 Task: Assign Issue Issue0000000020 to Sprint Sprint0000000012 in Scrum Project Project0000000004 in Jira. Start a Sprint called Sprint0000000007 in Scrum Project Project0000000003 in Jira. Start a Sprint called Sprint0000000008 in Scrum Project Project0000000003 in Jira. Start a Sprint called Sprint0000000009 in Scrum Project Project0000000003 in Jira. Start a Sprint called Sprint0000000010 in Scrum Project Project0000000004 in Jira
Action: Mouse moved to (498, 337)
Screenshot: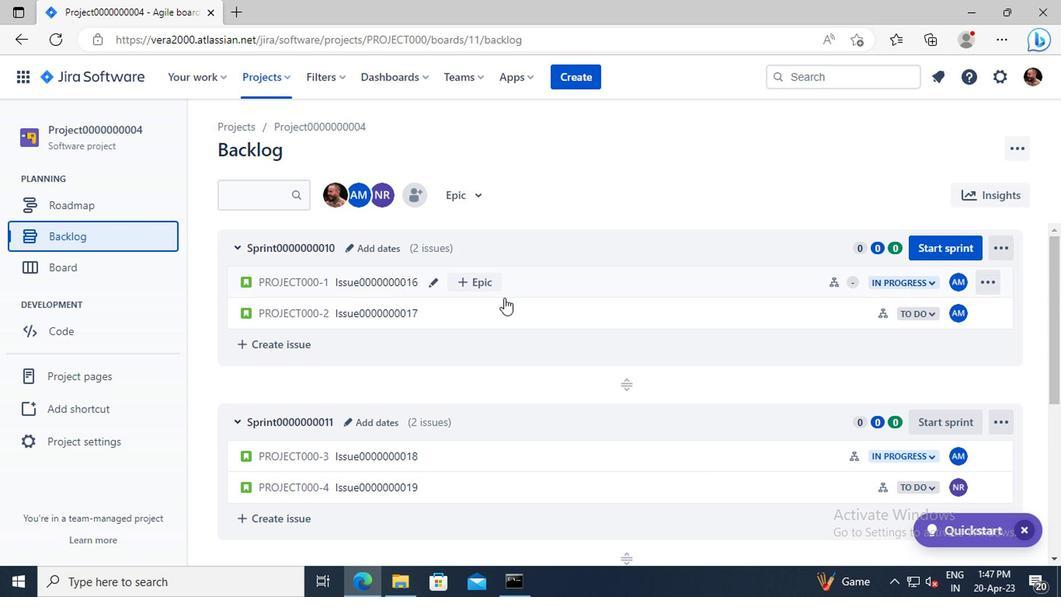 
Action: Mouse scrolled (498, 336) with delta (0, 0)
Screenshot: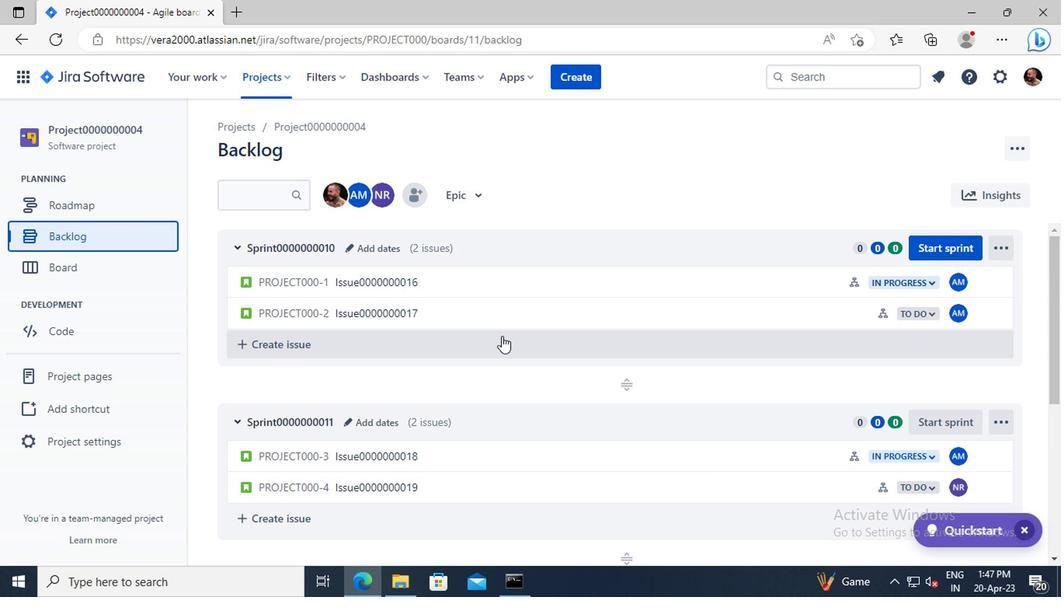 
Action: Mouse scrolled (498, 336) with delta (0, 0)
Screenshot: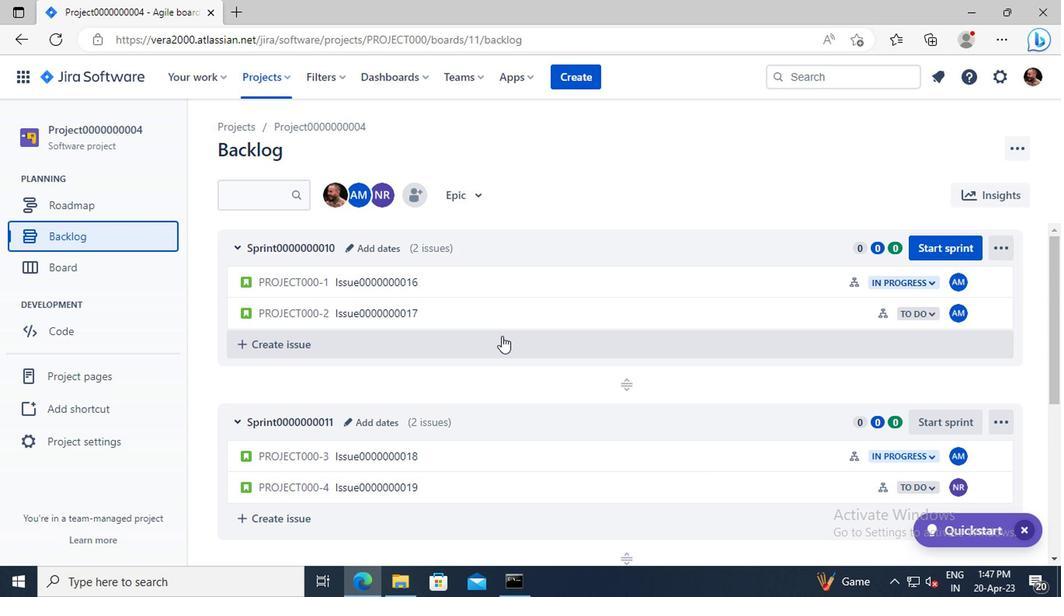 
Action: Mouse moved to (496, 359)
Screenshot: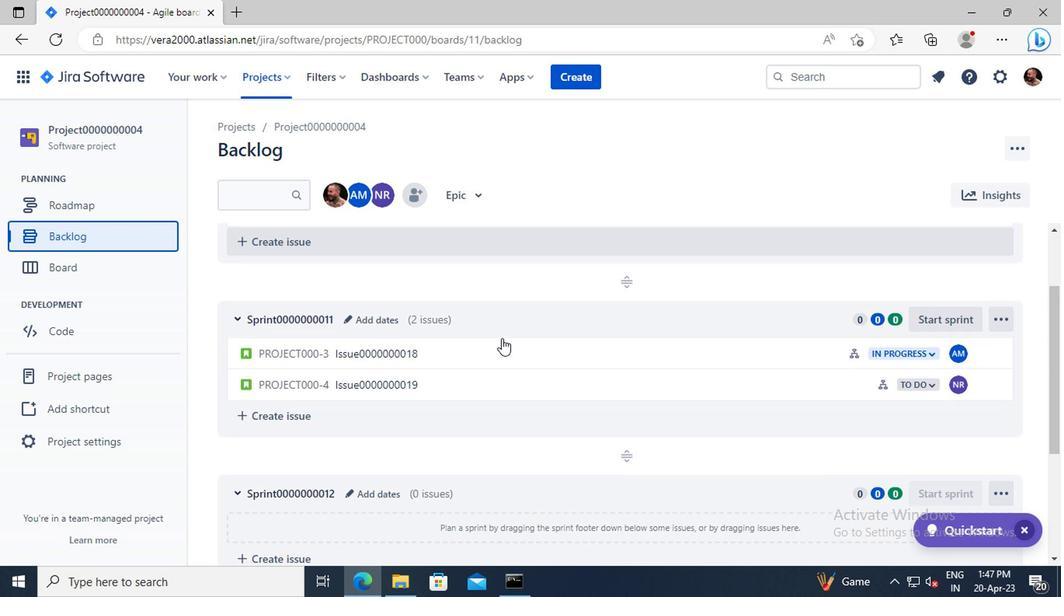 
Action: Mouse scrolled (496, 359) with delta (0, 0)
Screenshot: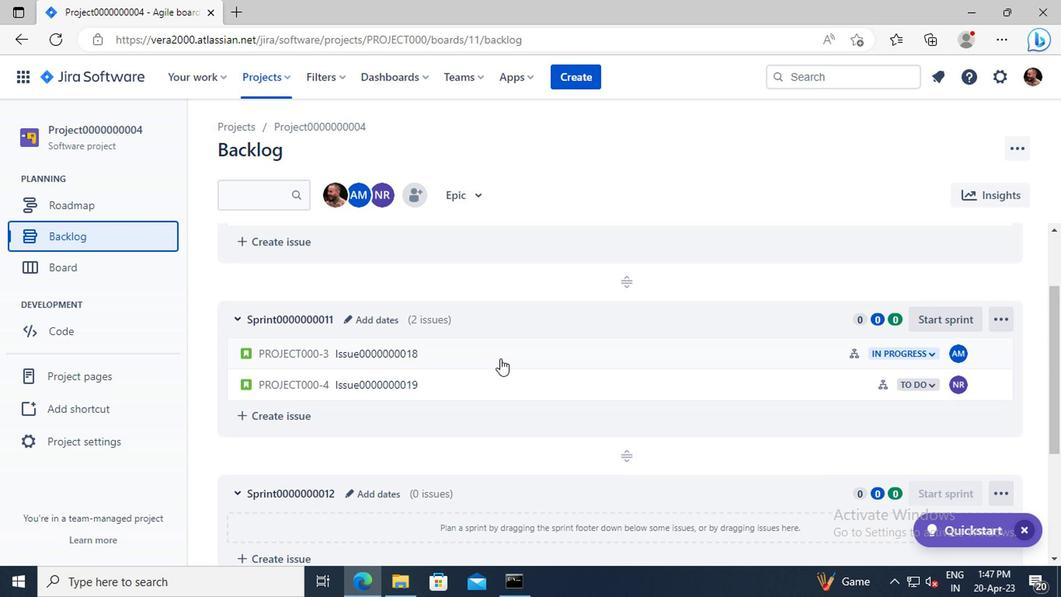 
Action: Mouse scrolled (496, 359) with delta (0, 0)
Screenshot: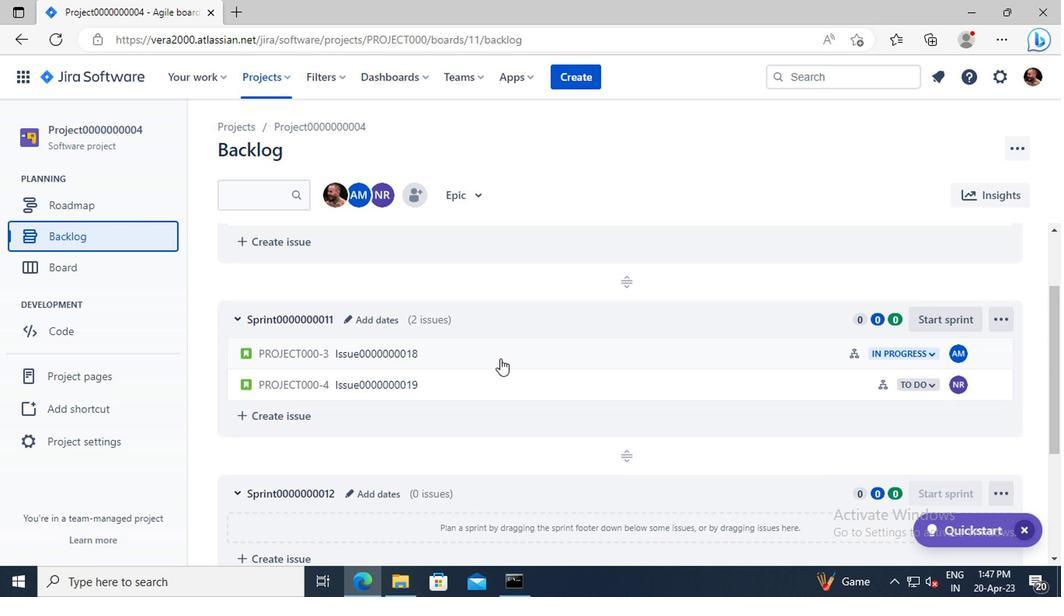 
Action: Mouse scrolled (496, 359) with delta (0, 0)
Screenshot: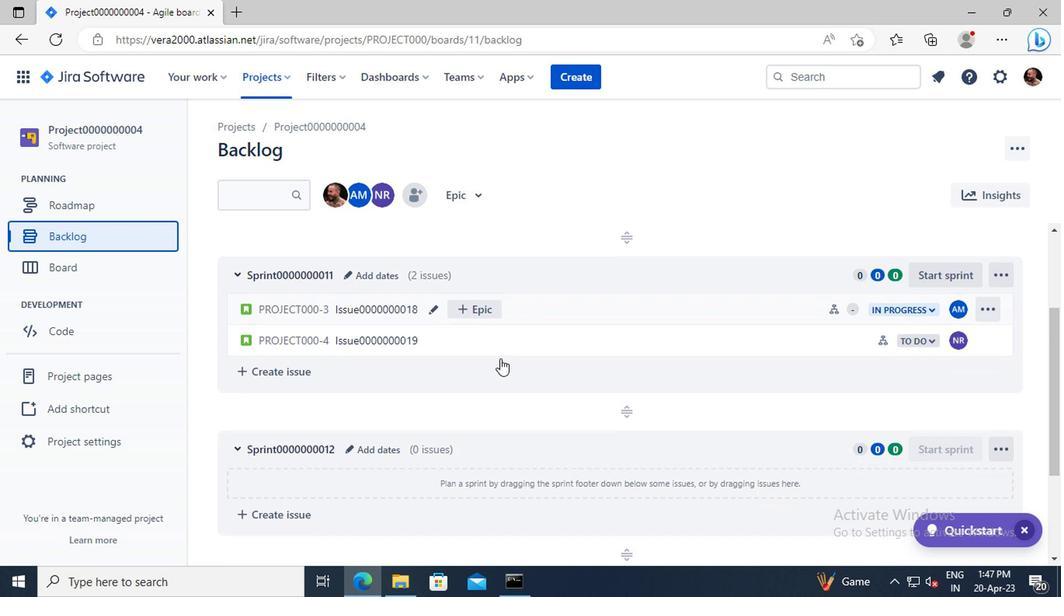 
Action: Mouse scrolled (496, 359) with delta (0, 0)
Screenshot: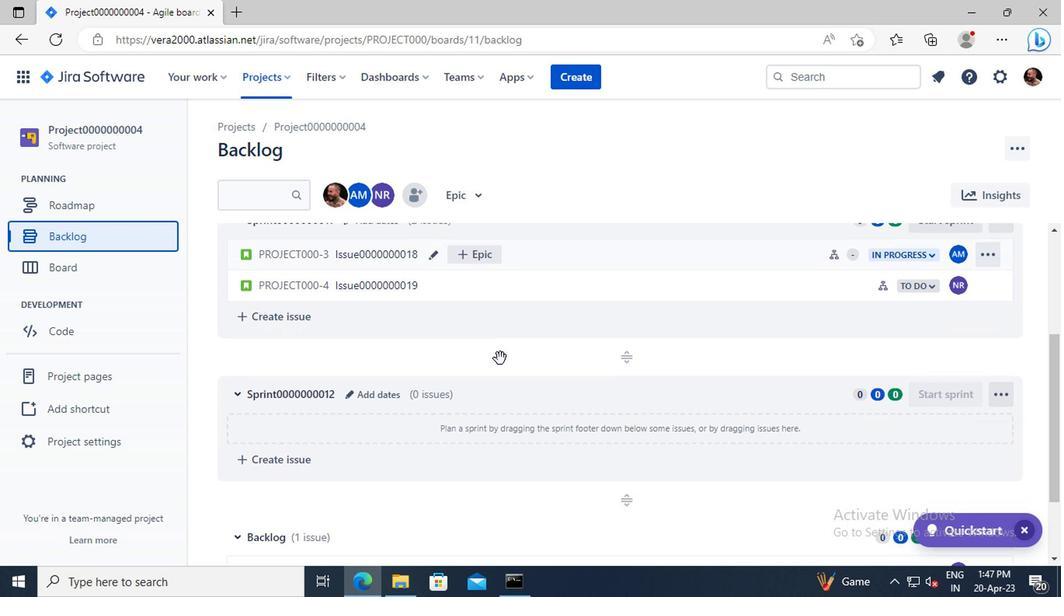 
Action: Mouse scrolled (496, 359) with delta (0, 0)
Screenshot: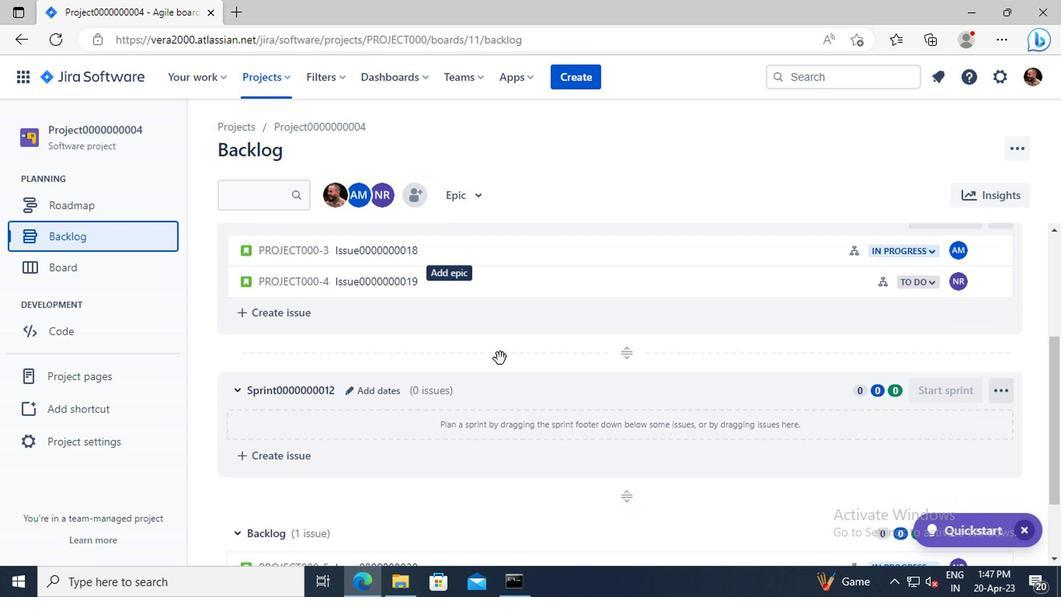 
Action: Mouse scrolled (496, 359) with delta (0, 0)
Screenshot: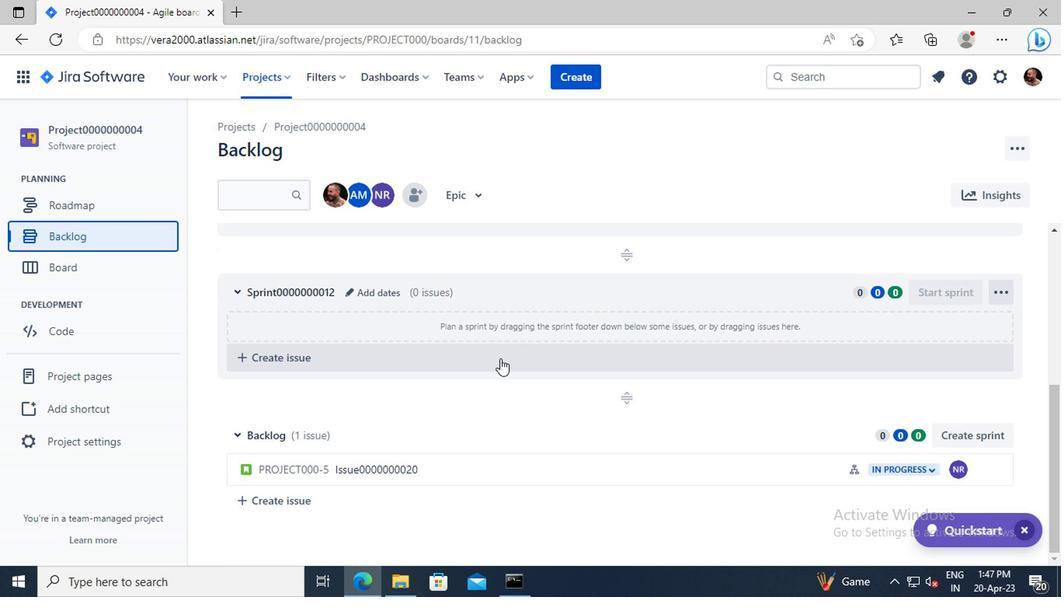 
Action: Mouse scrolled (496, 359) with delta (0, 0)
Screenshot: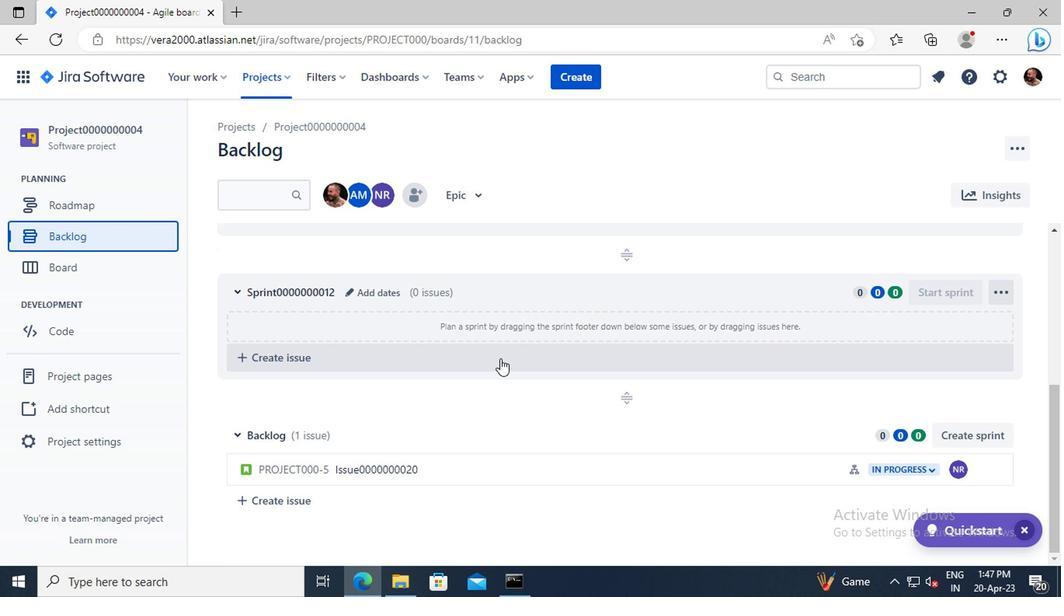 
Action: Mouse moved to (978, 471)
Screenshot: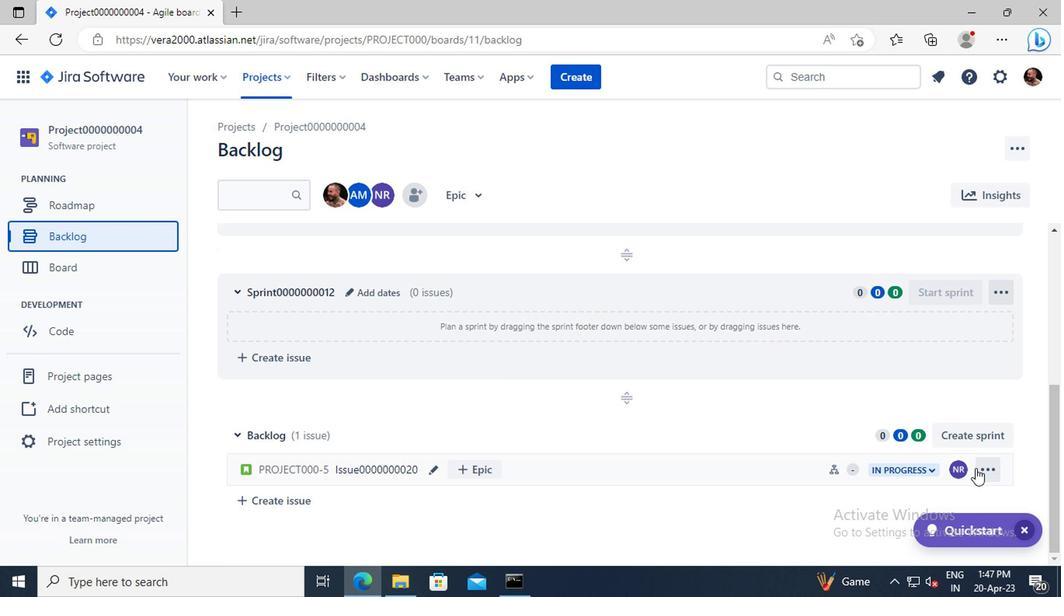 
Action: Mouse pressed left at (978, 471)
Screenshot: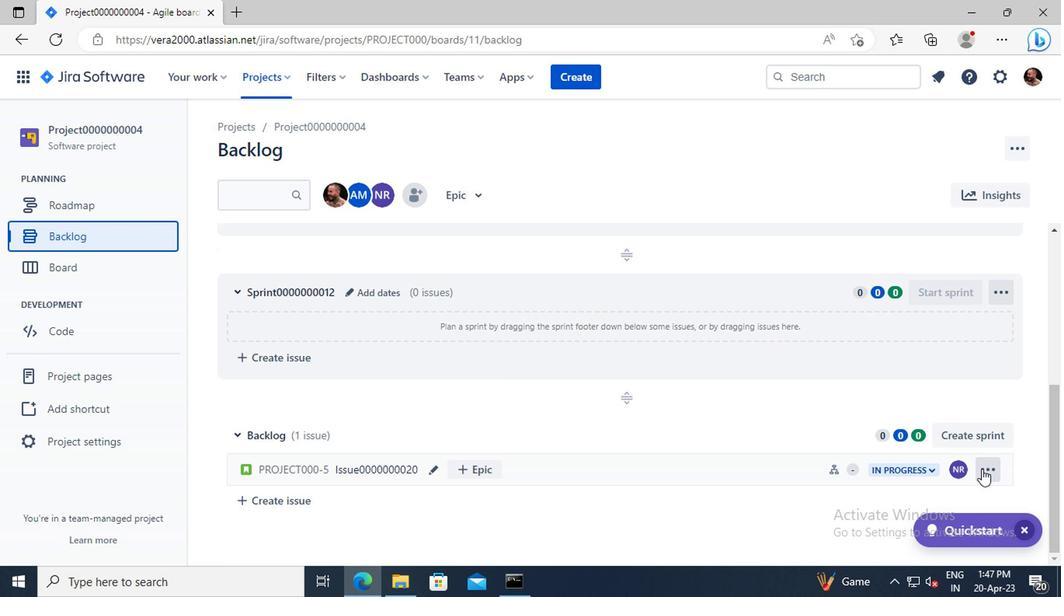 
Action: Mouse moved to (943, 412)
Screenshot: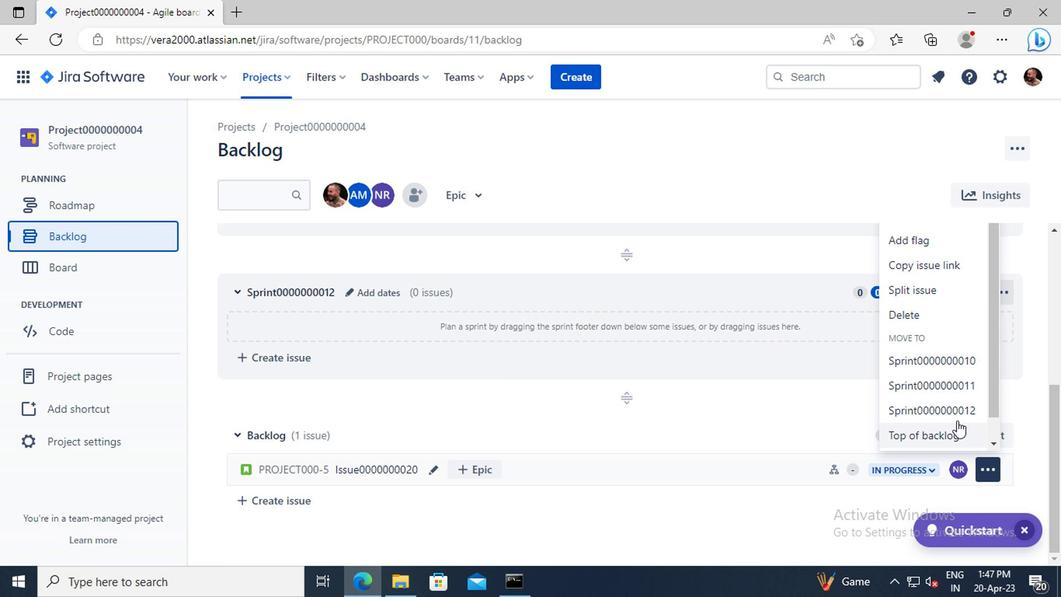 
Action: Mouse pressed left at (943, 412)
Screenshot: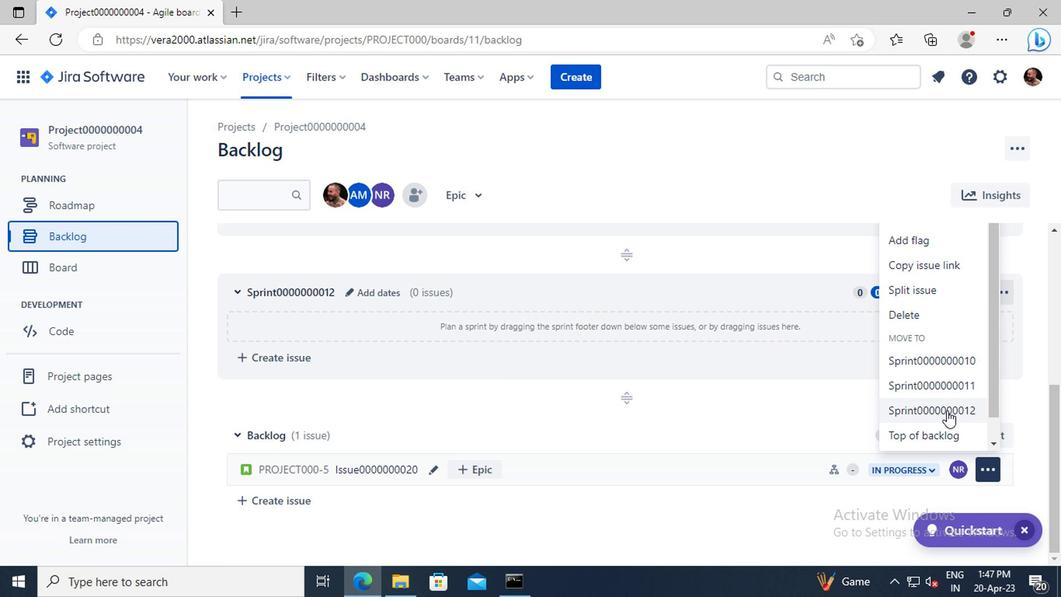 
Action: Mouse moved to (280, 85)
Screenshot: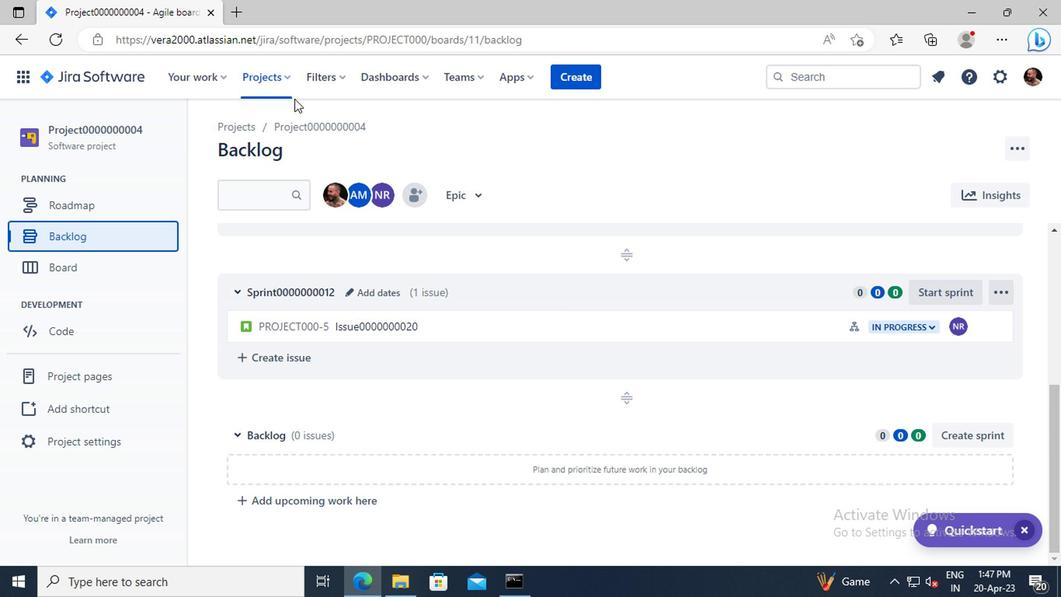 
Action: Mouse pressed left at (280, 85)
Screenshot: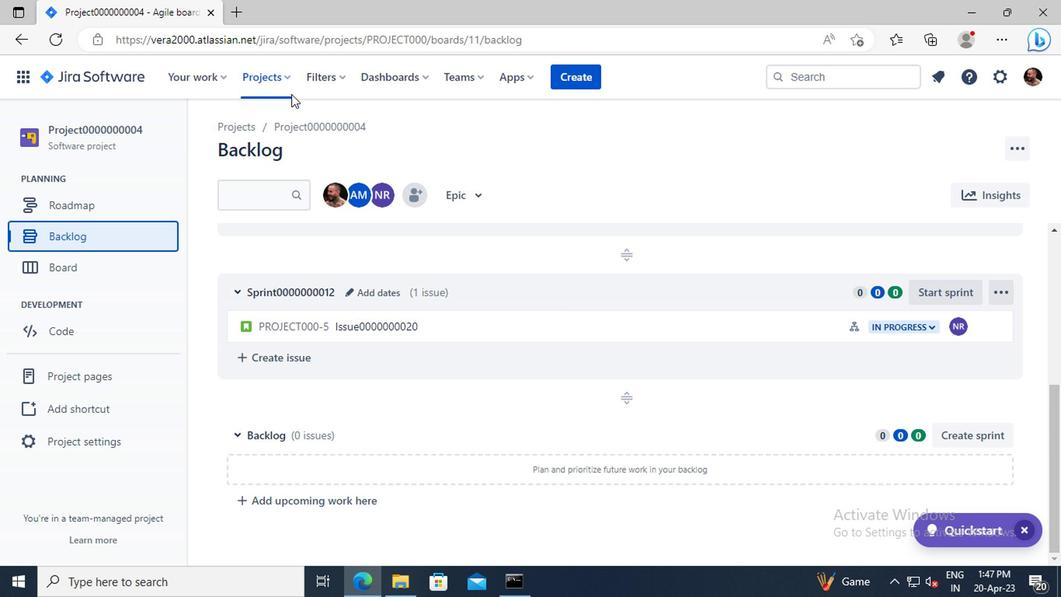 
Action: Mouse moved to (349, 185)
Screenshot: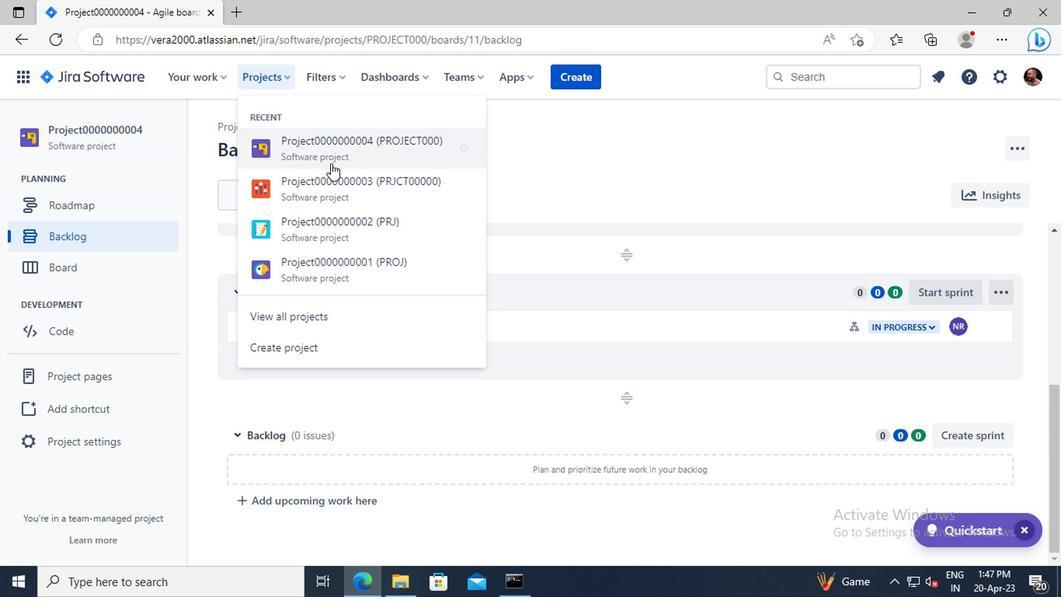 
Action: Mouse pressed left at (349, 185)
Screenshot: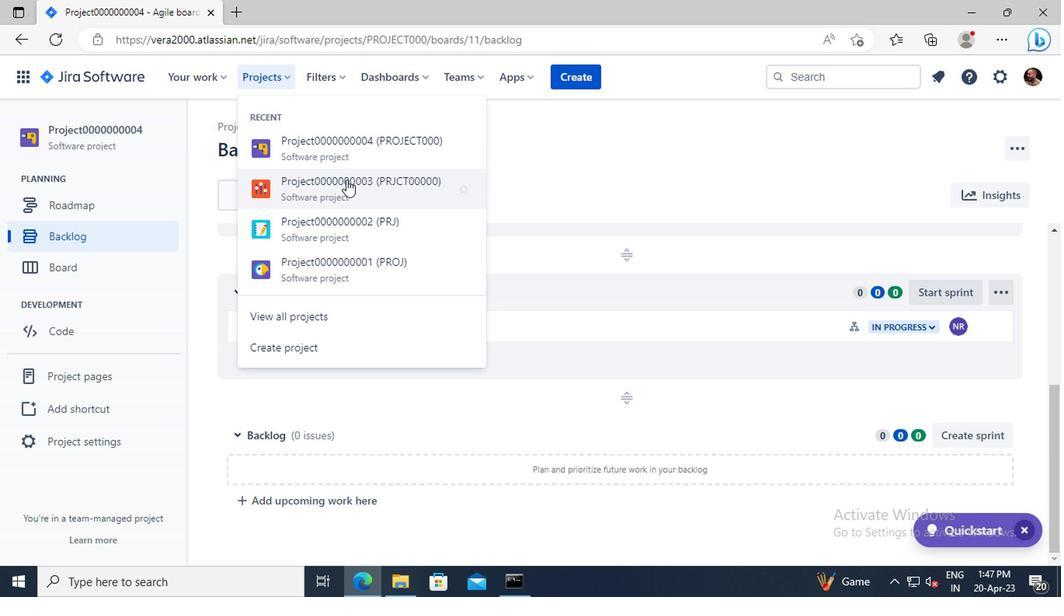 
Action: Mouse moved to (77, 236)
Screenshot: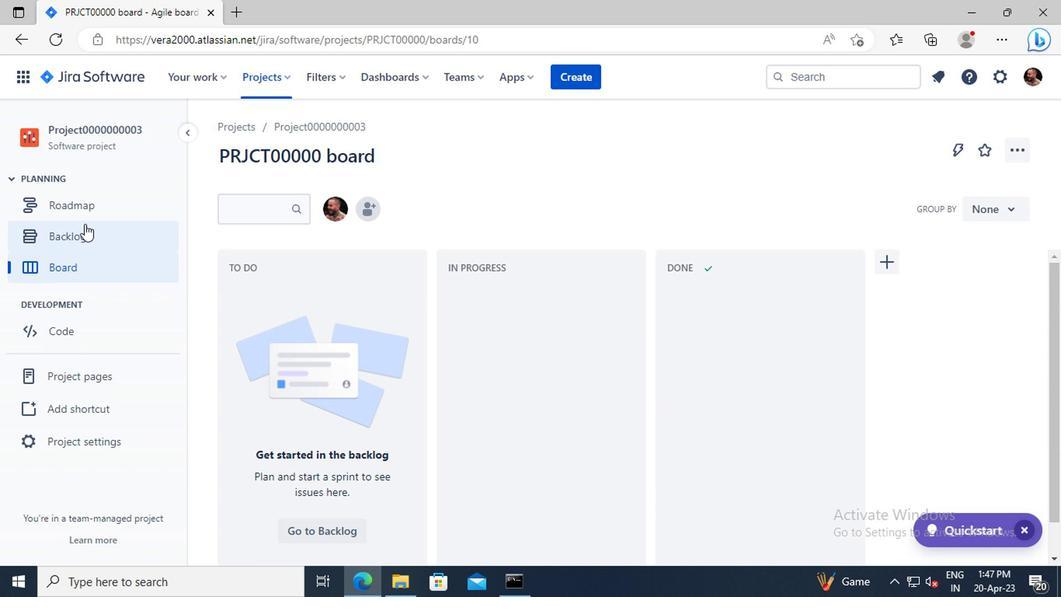 
Action: Mouse pressed left at (77, 236)
Screenshot: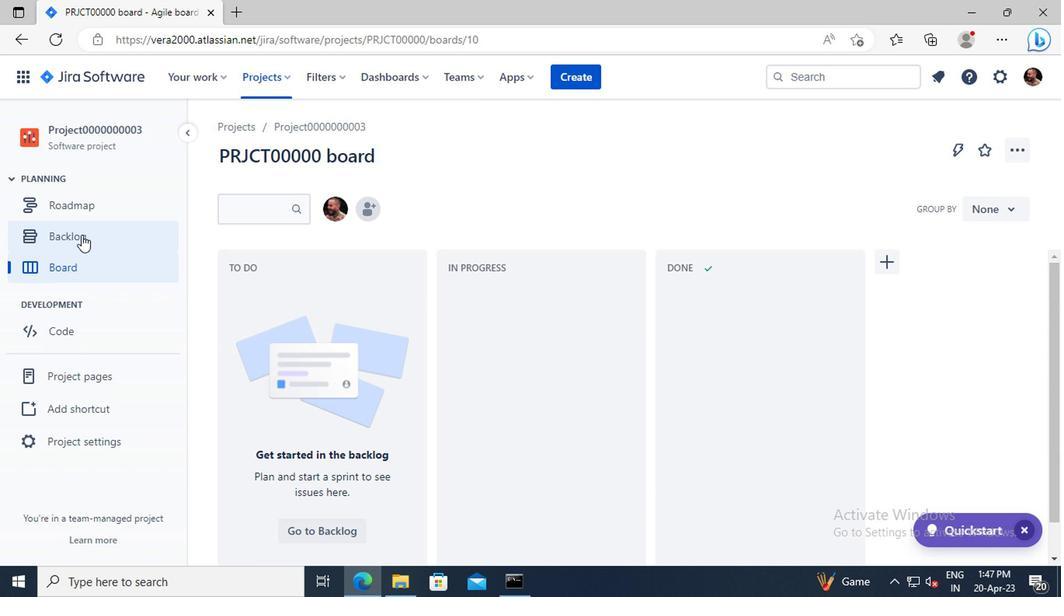
Action: Mouse moved to (928, 244)
Screenshot: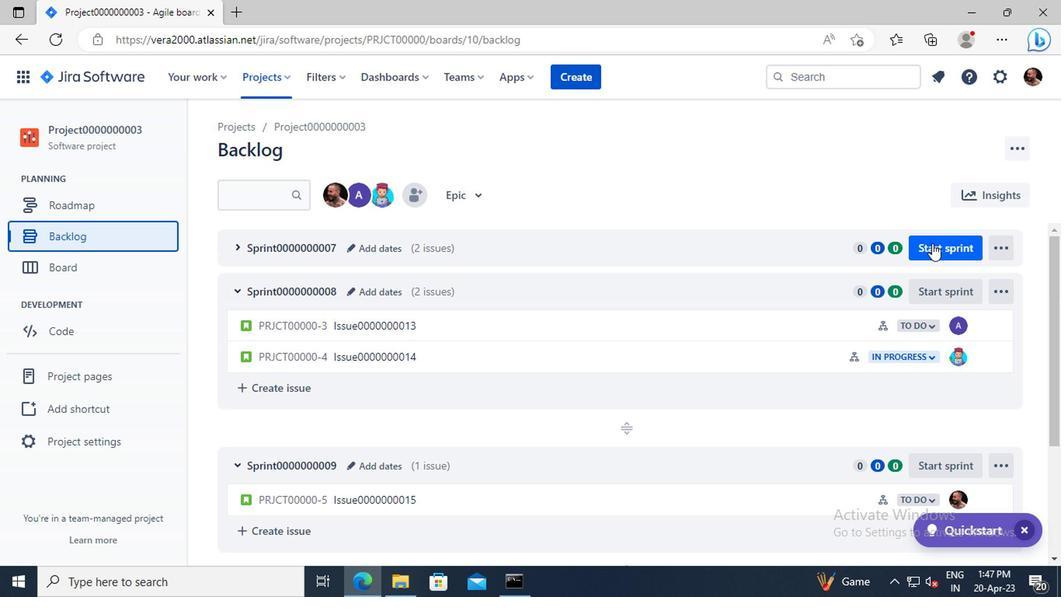 
Action: Mouse pressed left at (928, 244)
Screenshot: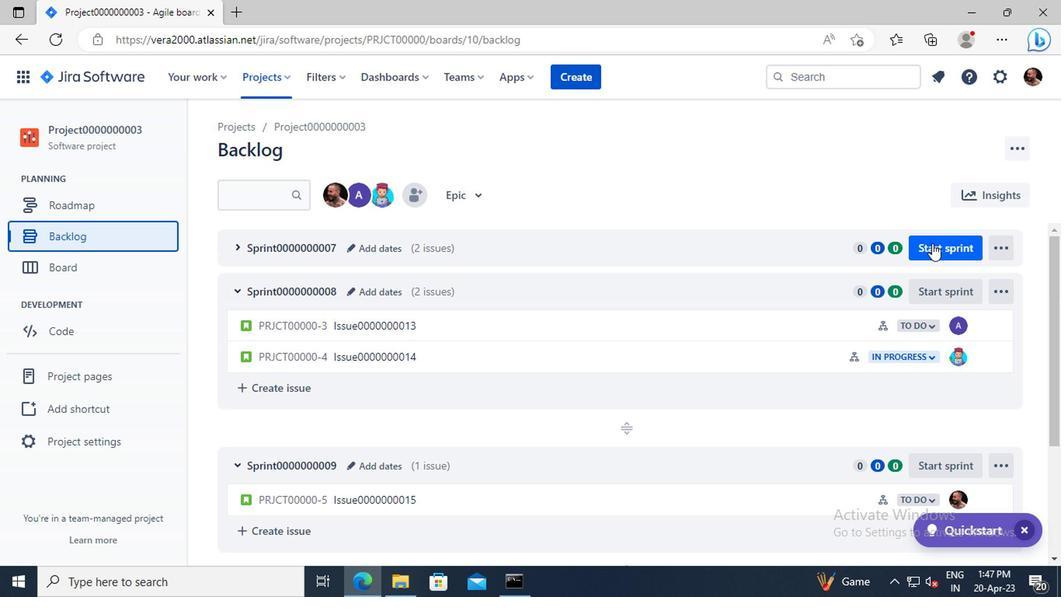 
Action: Mouse moved to (664, 293)
Screenshot: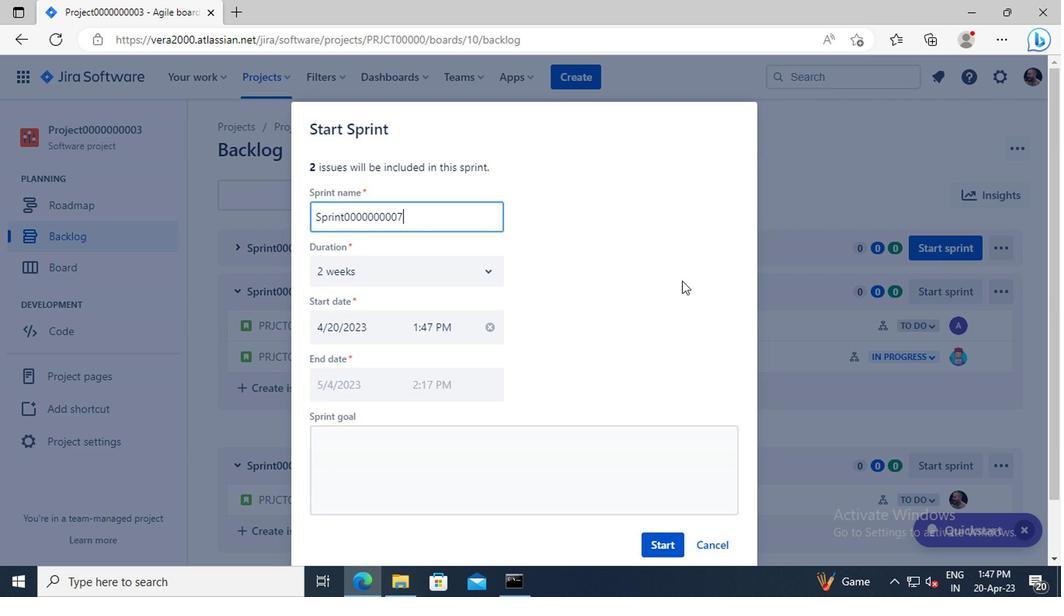 
Action: Mouse scrolled (664, 293) with delta (0, 0)
Screenshot: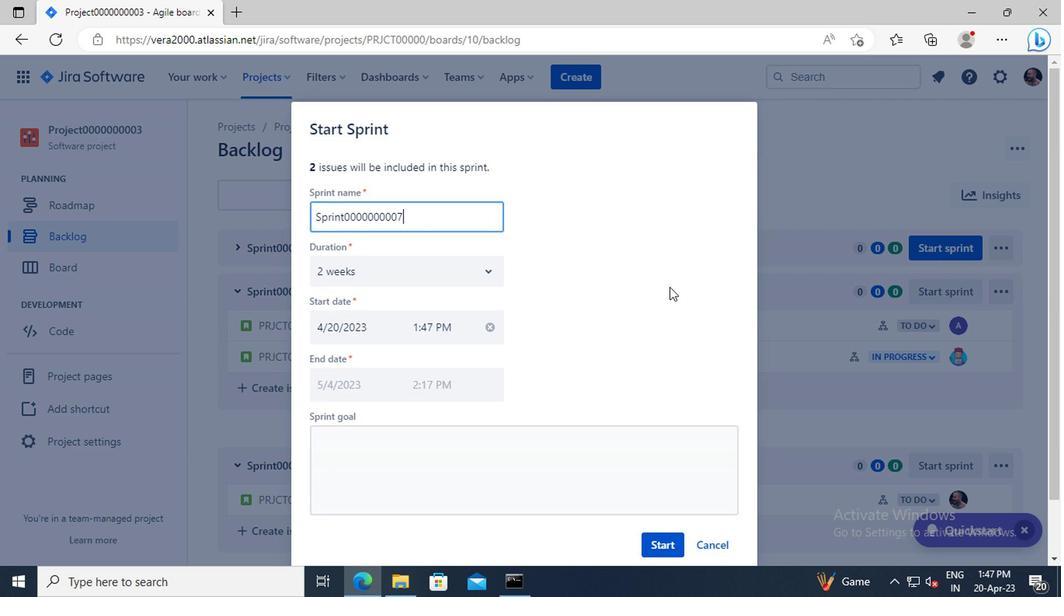 
Action: Mouse scrolled (664, 293) with delta (0, 0)
Screenshot: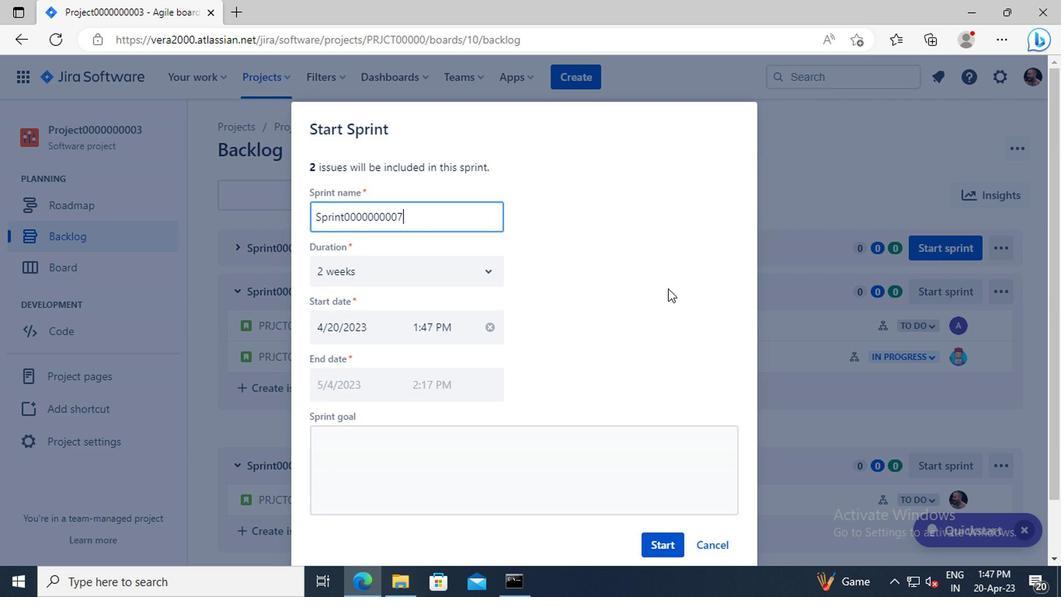 
Action: Mouse moved to (666, 484)
Screenshot: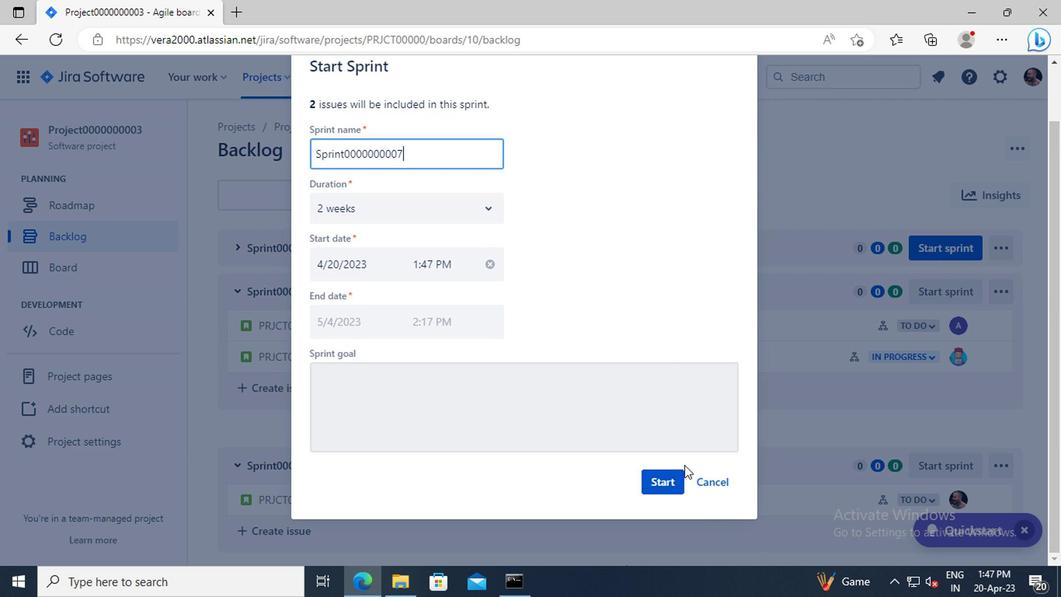 
Action: Mouse pressed left at (666, 484)
Screenshot: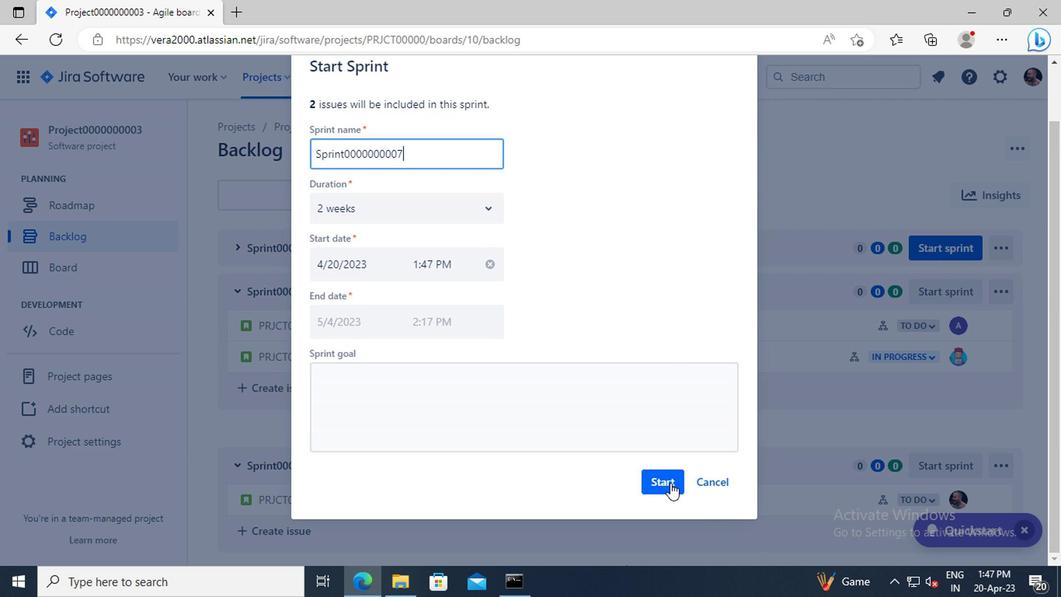 
Action: Mouse moved to (83, 241)
Screenshot: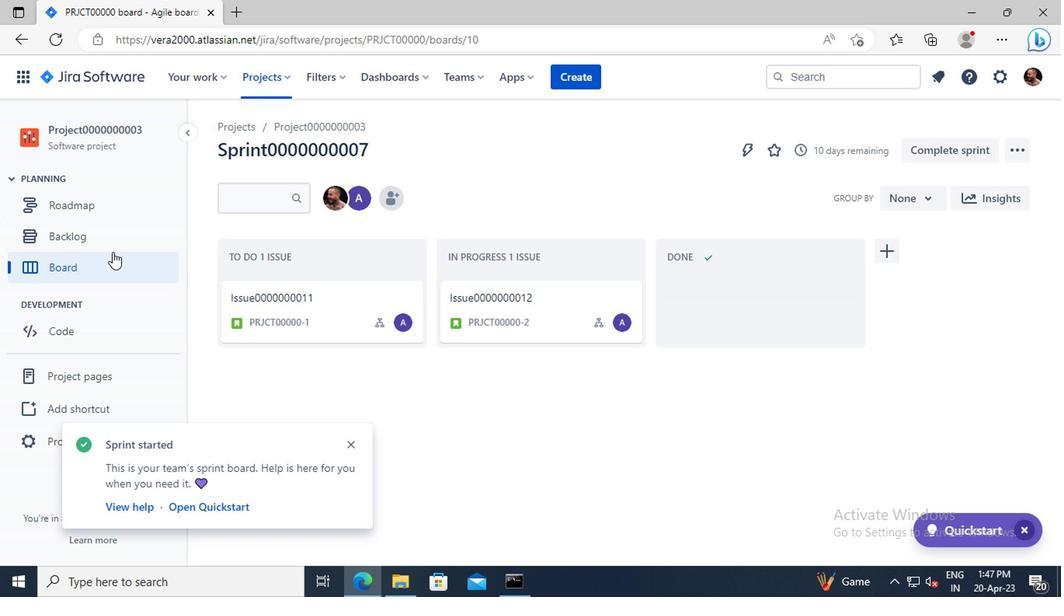 
Action: Mouse pressed left at (83, 241)
Screenshot: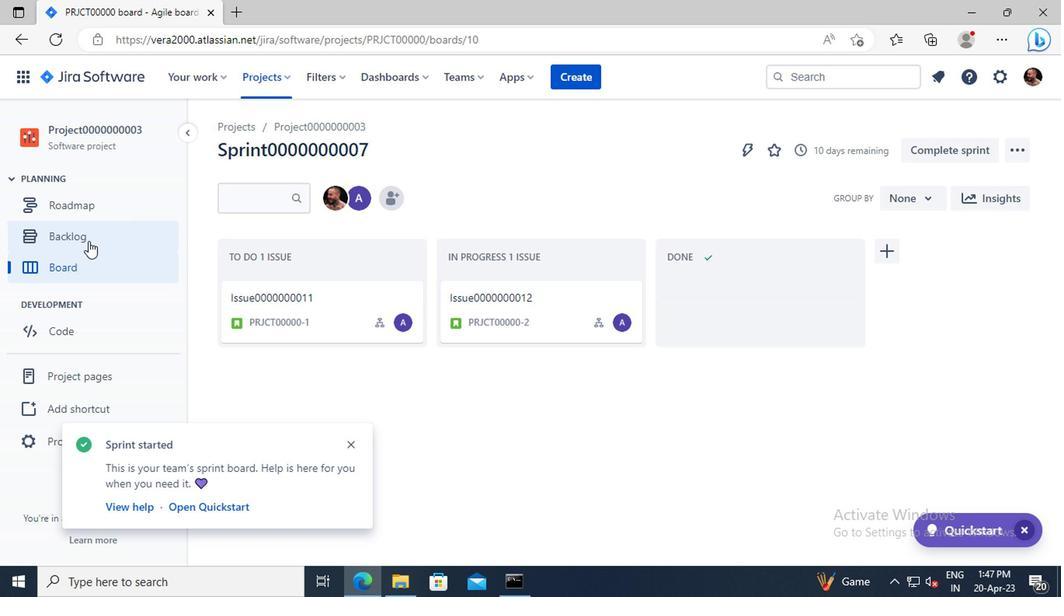
Action: Mouse moved to (922, 286)
Screenshot: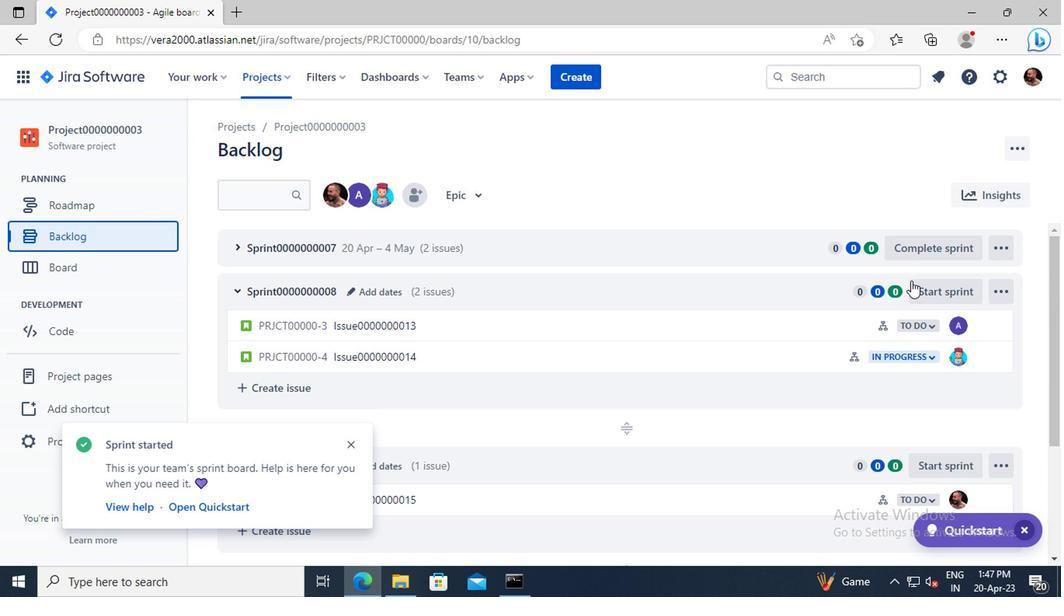 
Action: Mouse pressed left at (922, 286)
Screenshot: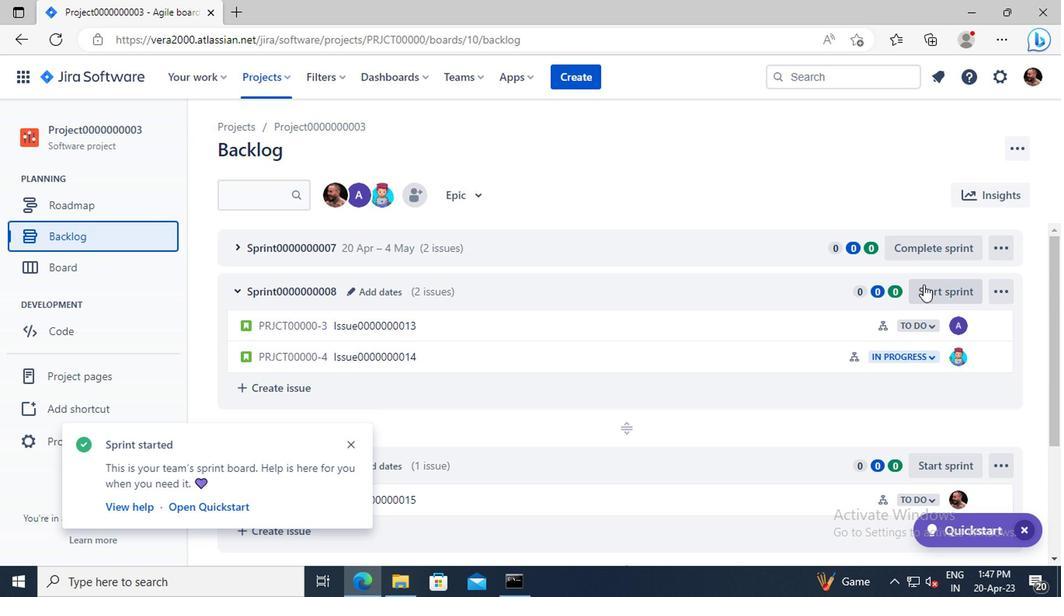 
Action: Mouse moved to (665, 278)
Screenshot: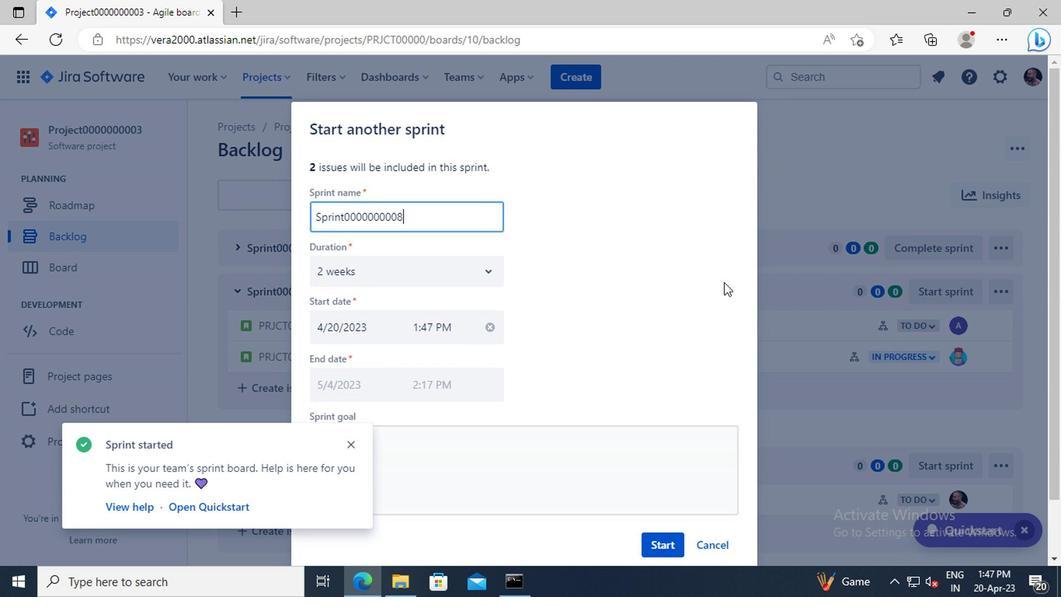 
Action: Mouse scrolled (665, 277) with delta (0, -1)
Screenshot: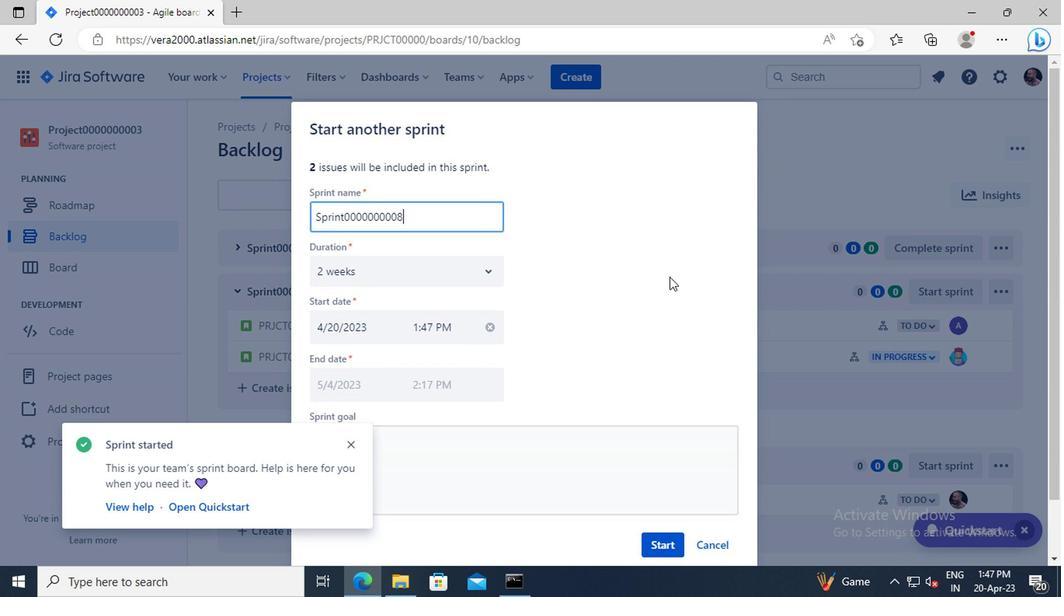 
Action: Mouse scrolled (665, 277) with delta (0, -1)
Screenshot: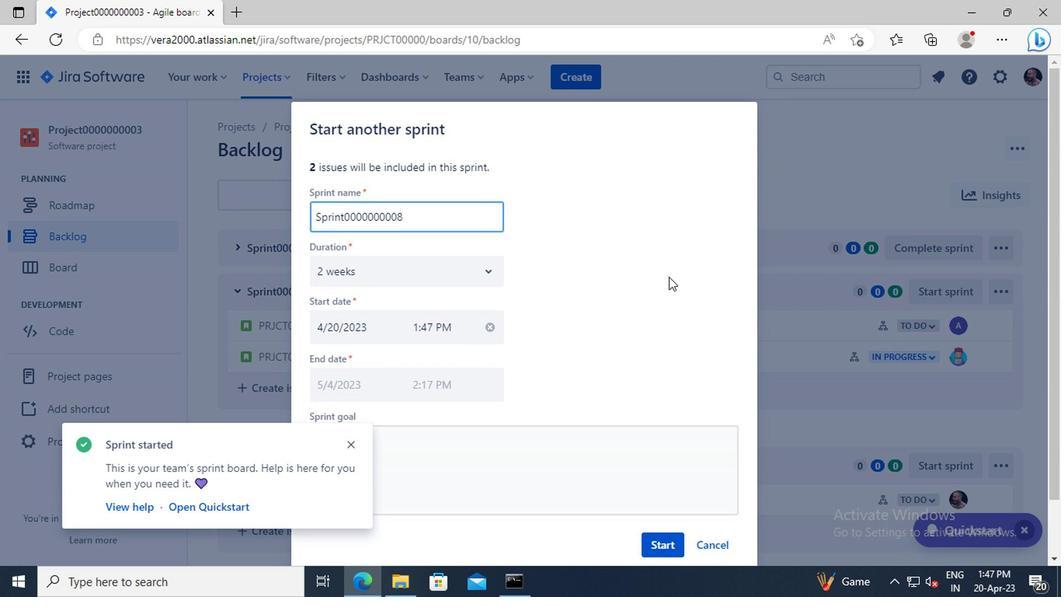 
Action: Mouse moved to (666, 477)
Screenshot: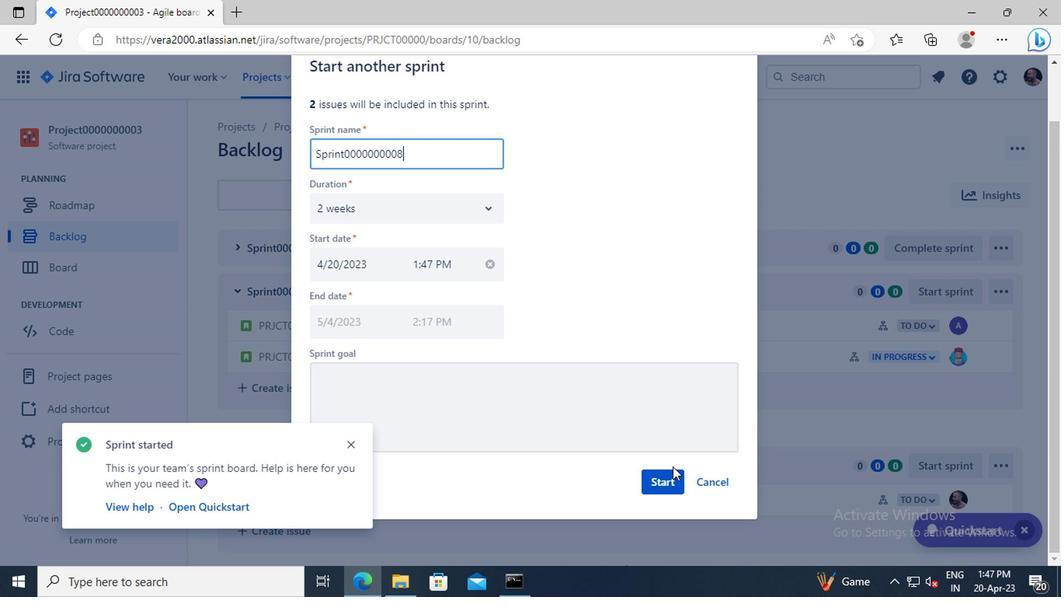 
Action: Mouse pressed left at (666, 477)
Screenshot: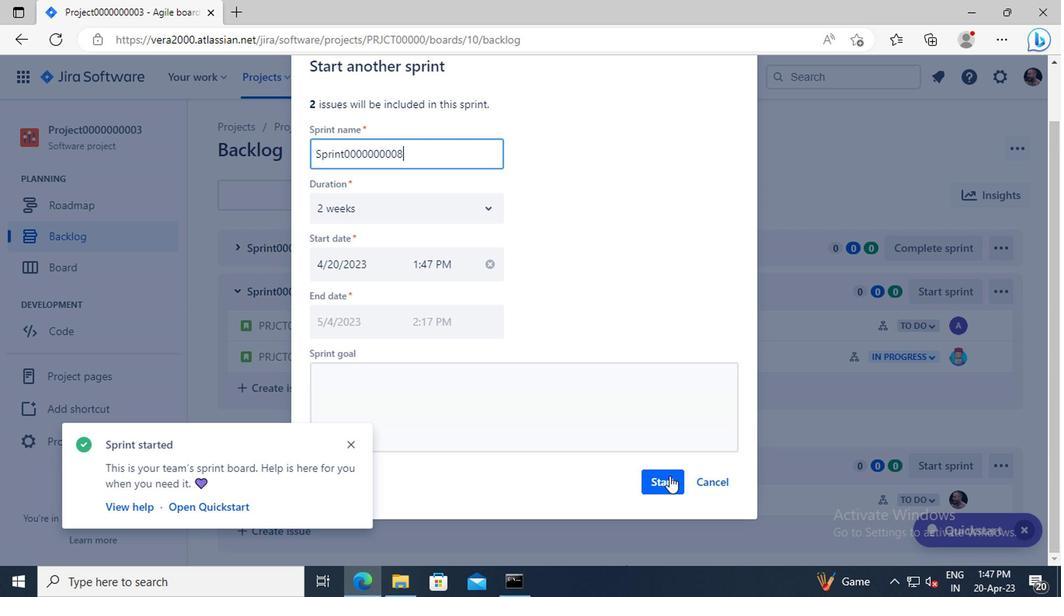 
Action: Mouse moved to (73, 229)
Screenshot: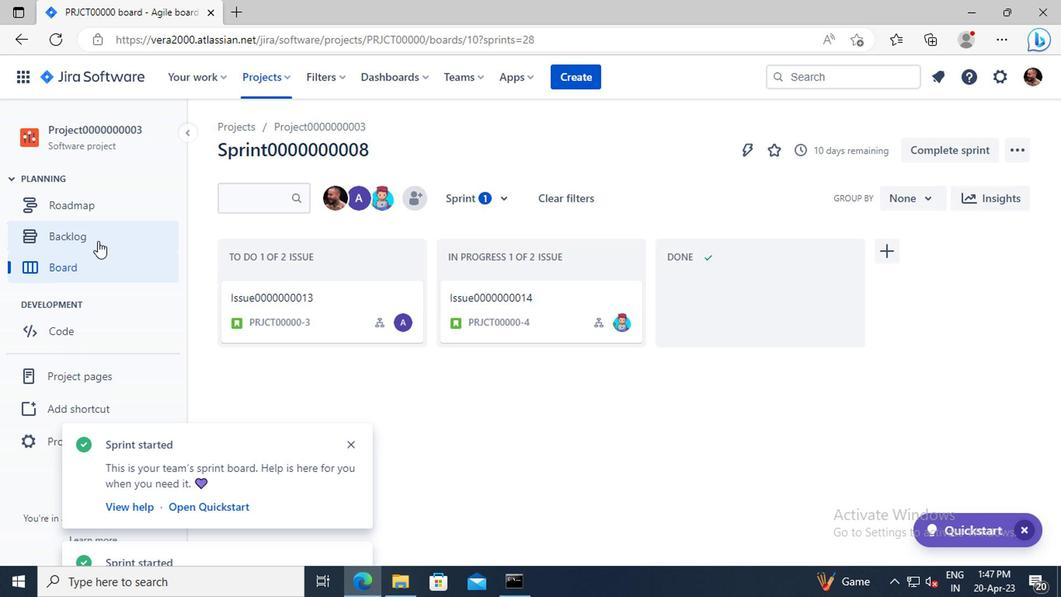 
Action: Mouse pressed left at (73, 229)
Screenshot: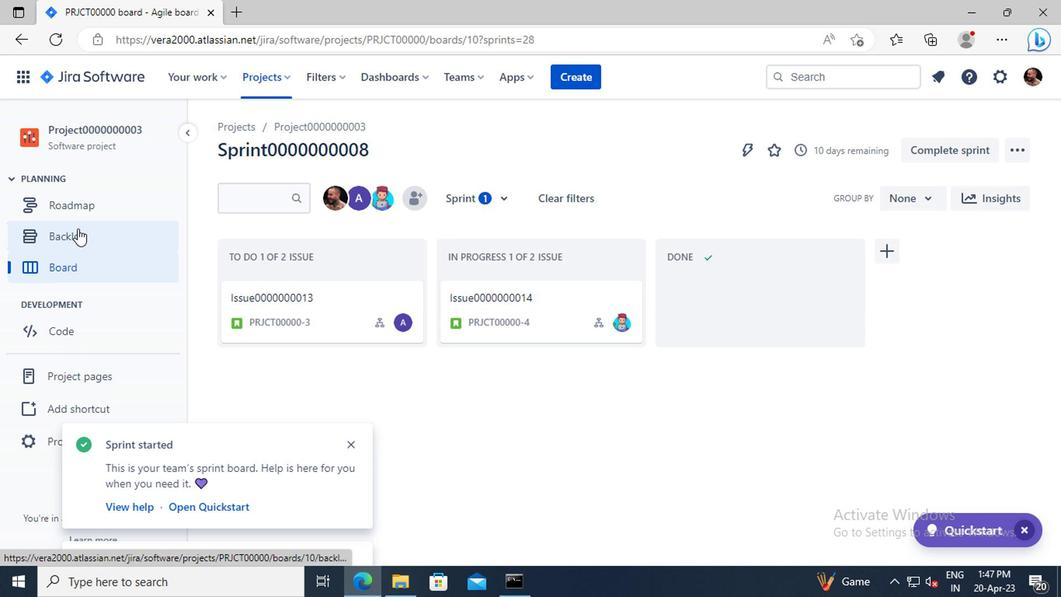 
Action: Mouse moved to (505, 260)
Screenshot: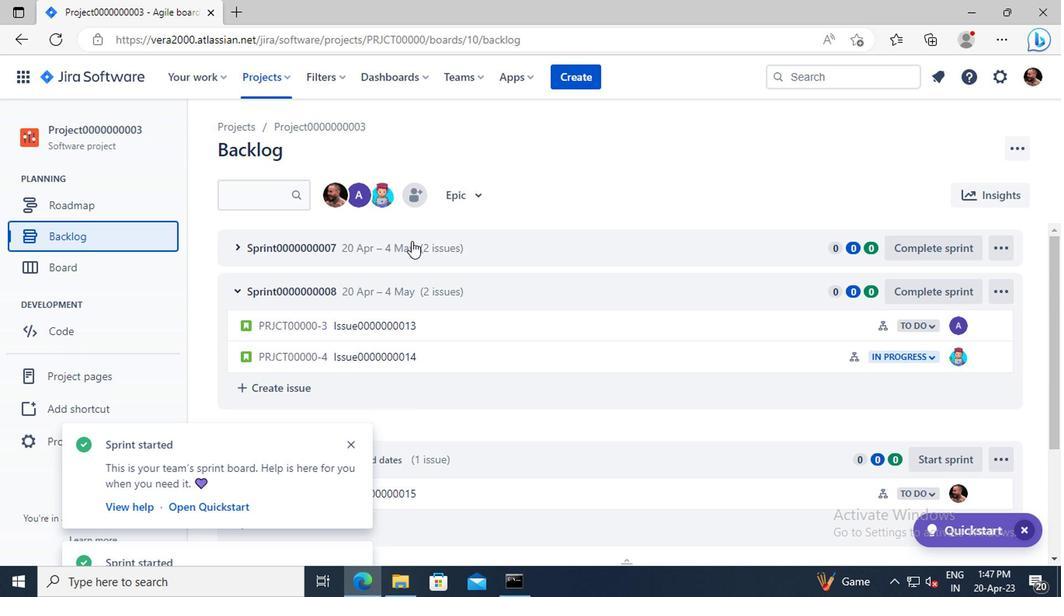 
Action: Mouse scrolled (505, 259) with delta (0, -1)
Screenshot: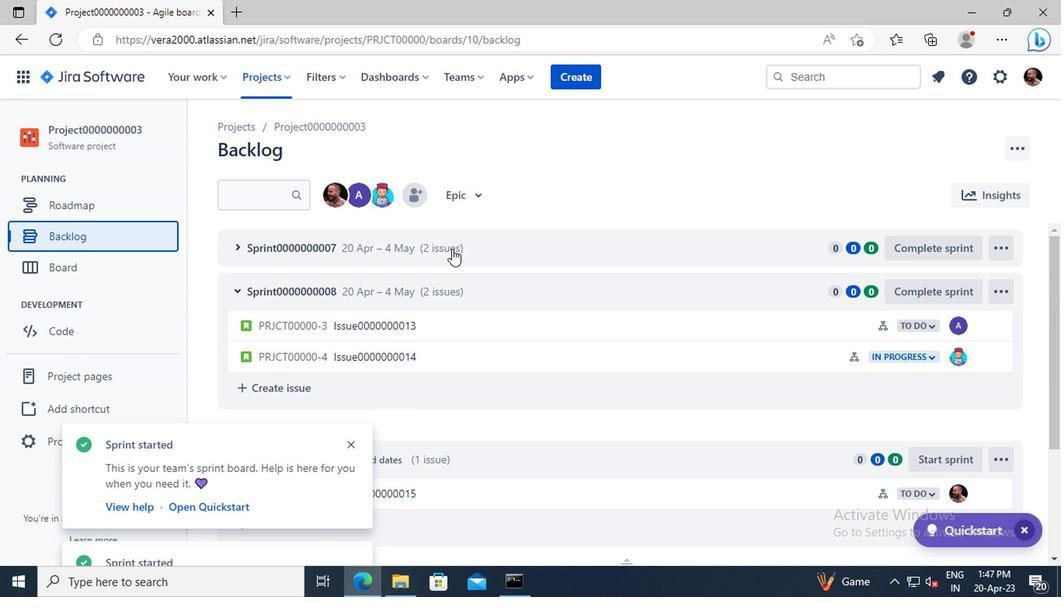 
Action: Mouse scrolled (505, 259) with delta (0, -1)
Screenshot: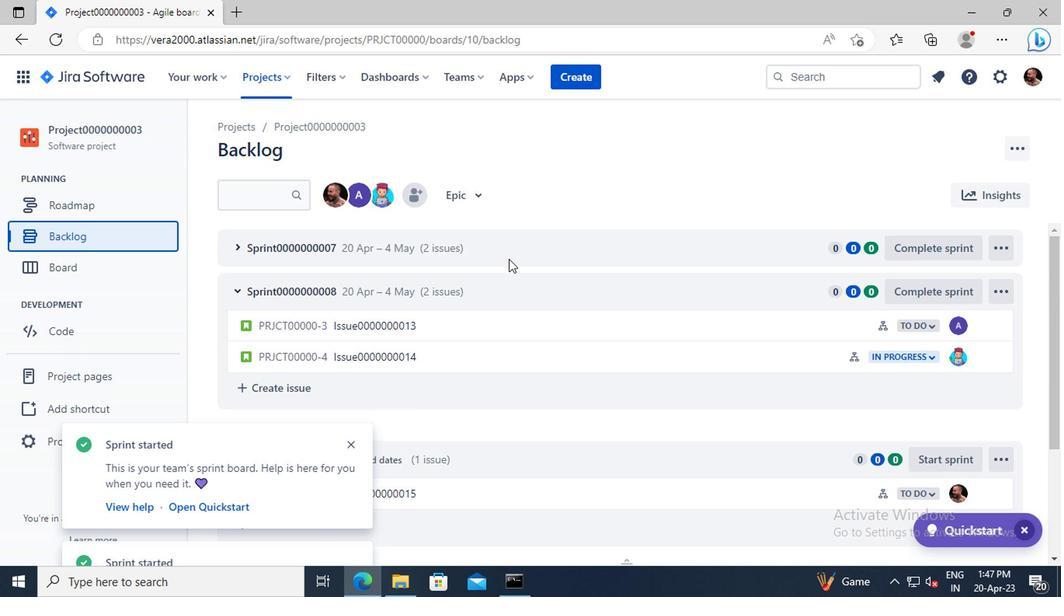 
Action: Mouse moved to (927, 354)
Screenshot: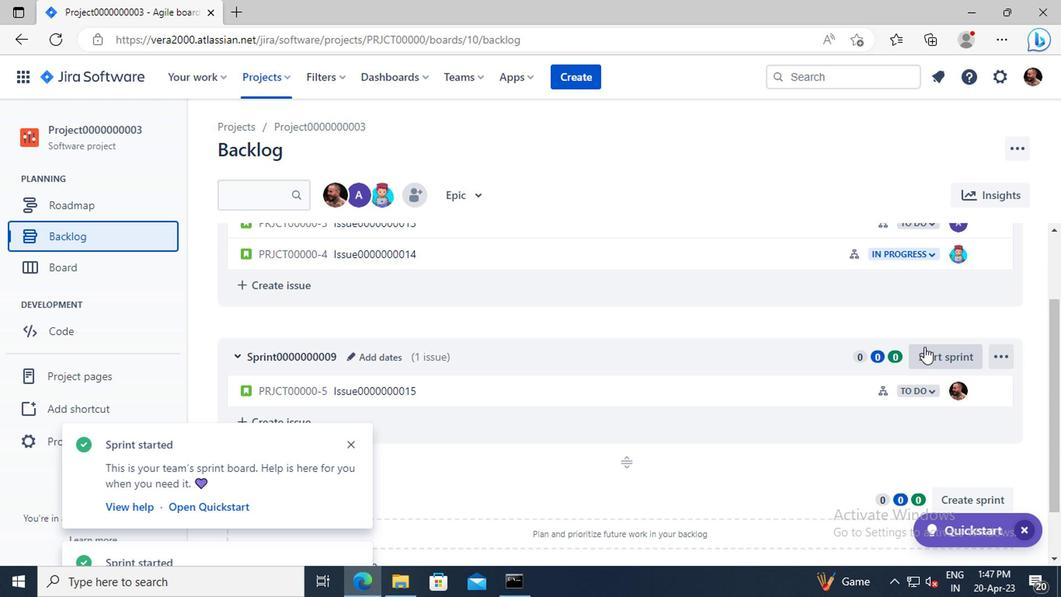 
Action: Mouse pressed left at (927, 354)
Screenshot: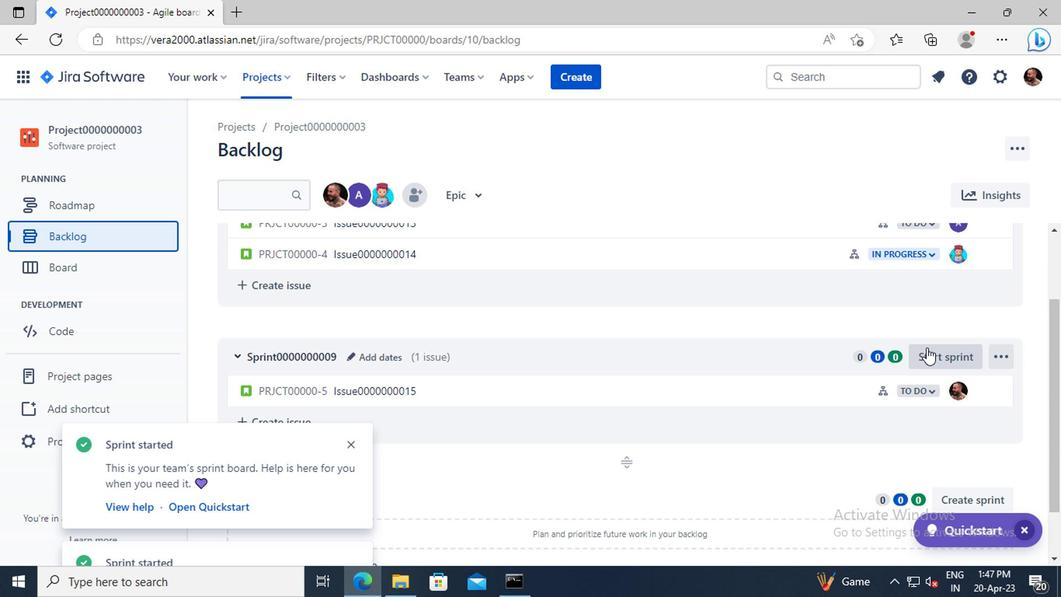 
Action: Mouse moved to (691, 327)
Screenshot: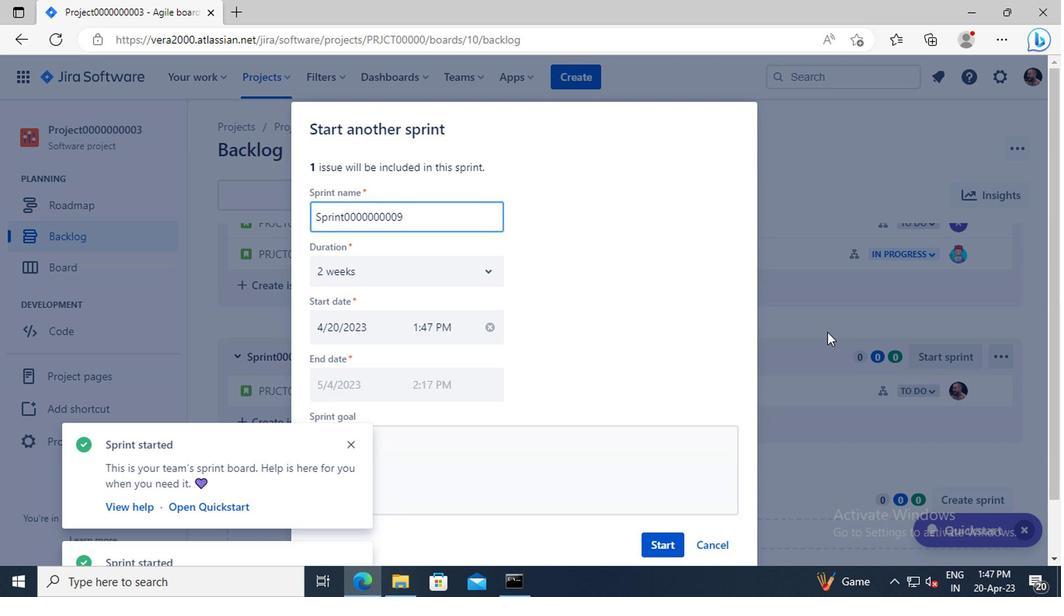 
Action: Mouse scrolled (691, 327) with delta (0, 0)
Screenshot: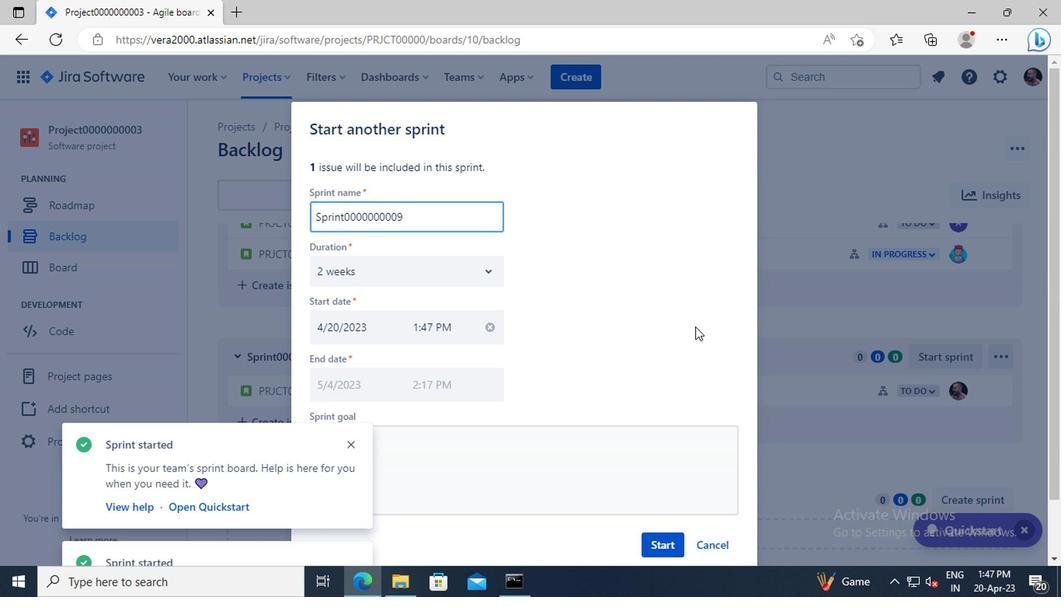 
Action: Mouse scrolled (691, 327) with delta (0, 0)
Screenshot: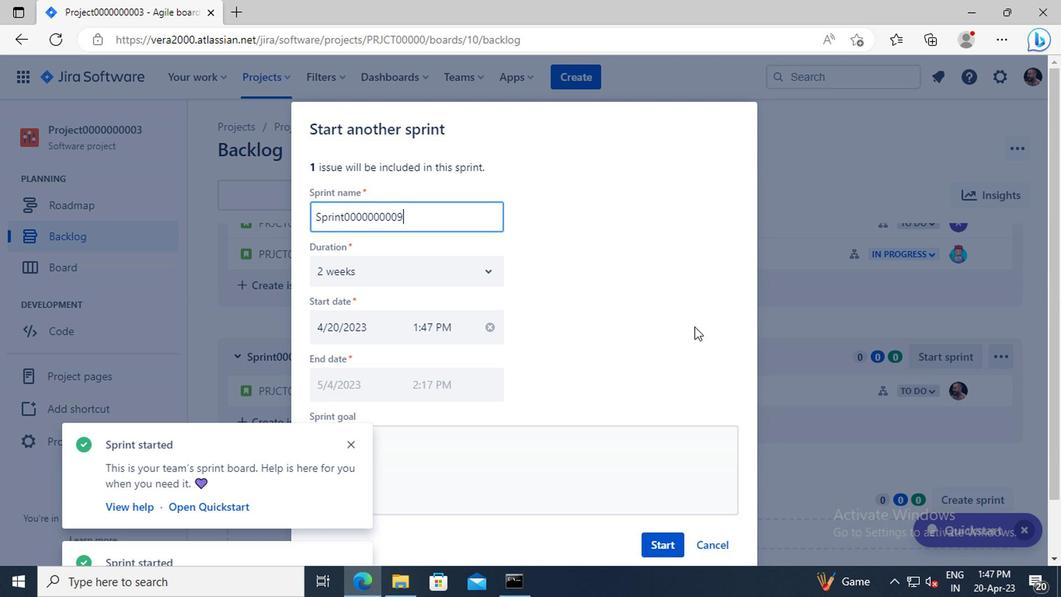 
Action: Mouse moved to (667, 482)
Screenshot: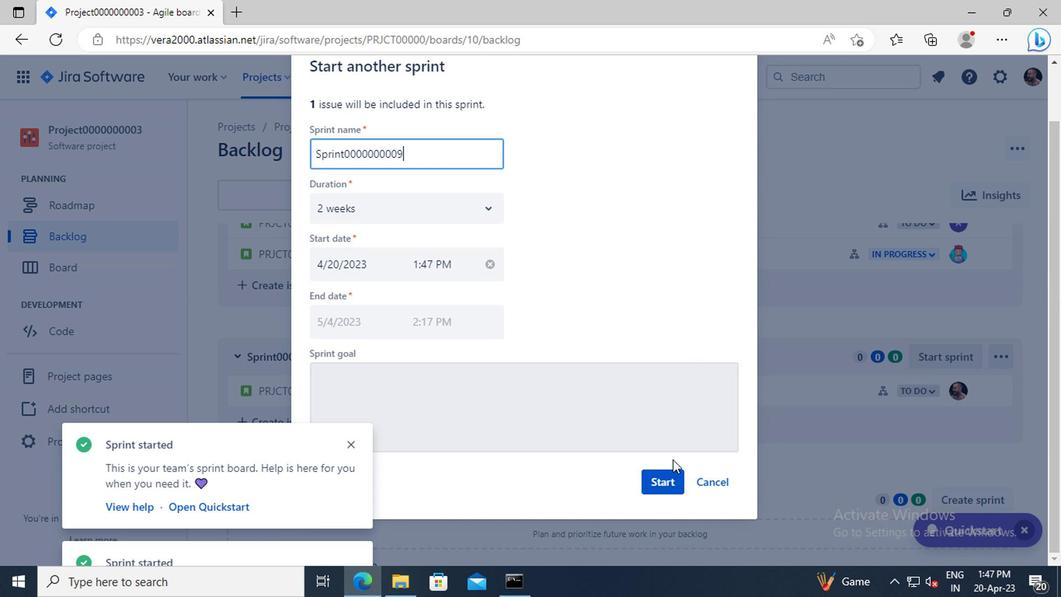 
Action: Mouse pressed left at (667, 482)
Screenshot: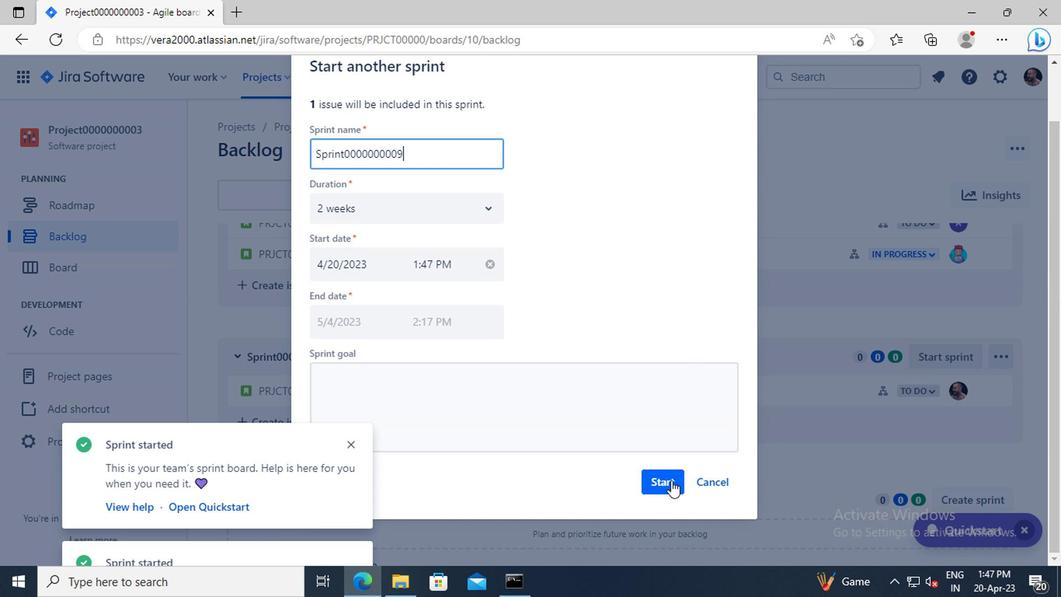 
Action: Mouse moved to (248, 80)
Screenshot: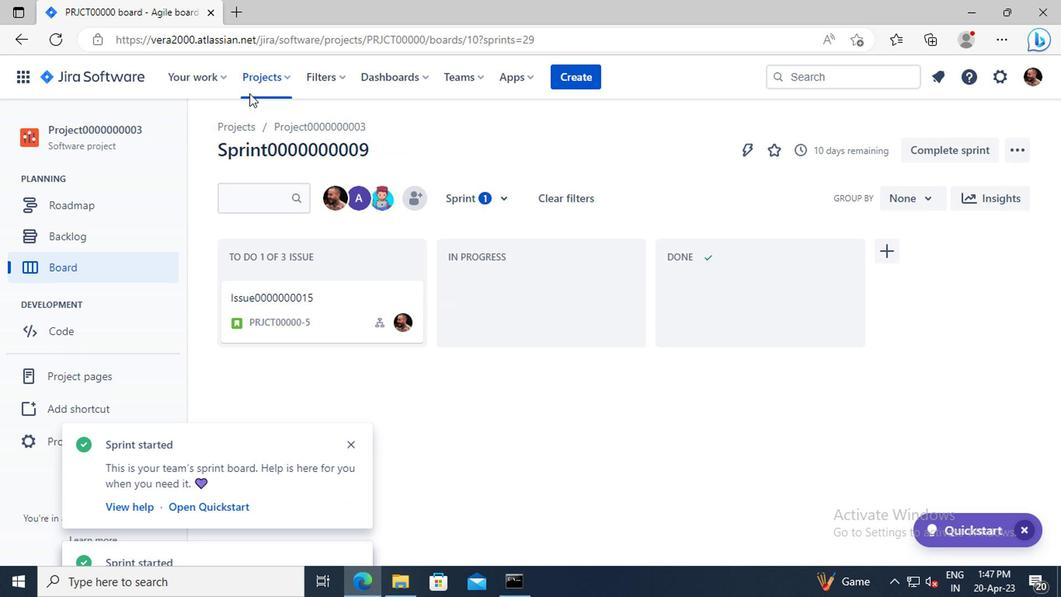 
Action: Mouse pressed left at (248, 80)
Screenshot: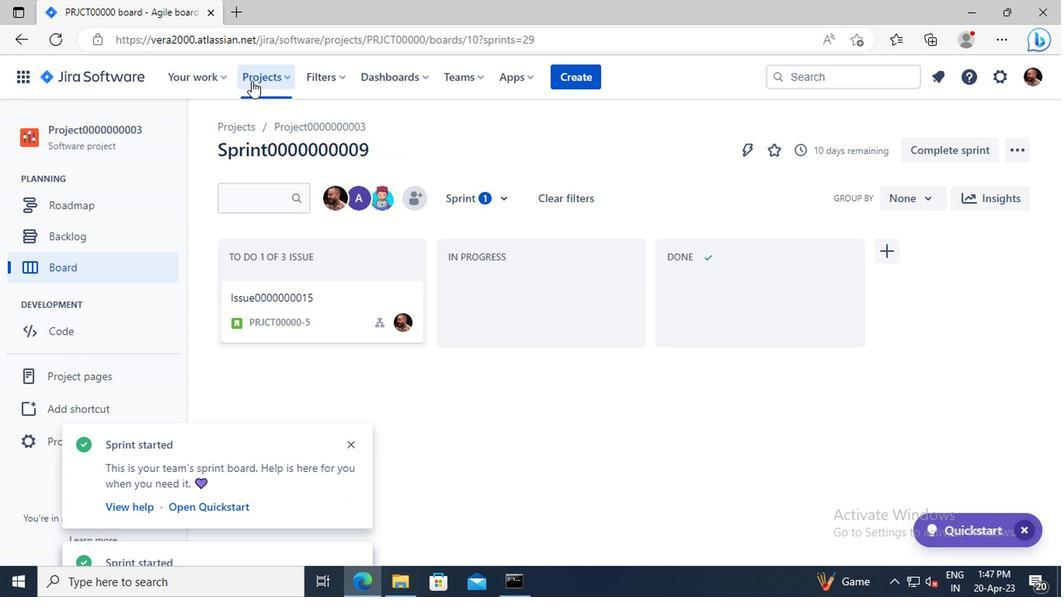 
Action: Mouse moved to (329, 185)
Screenshot: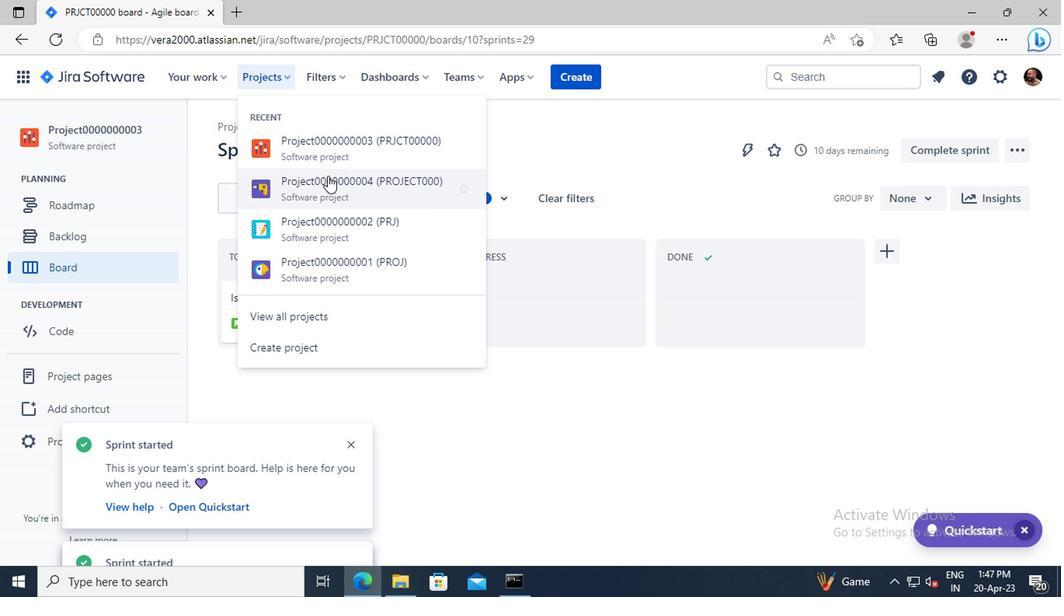 
Action: Mouse pressed left at (329, 185)
Screenshot: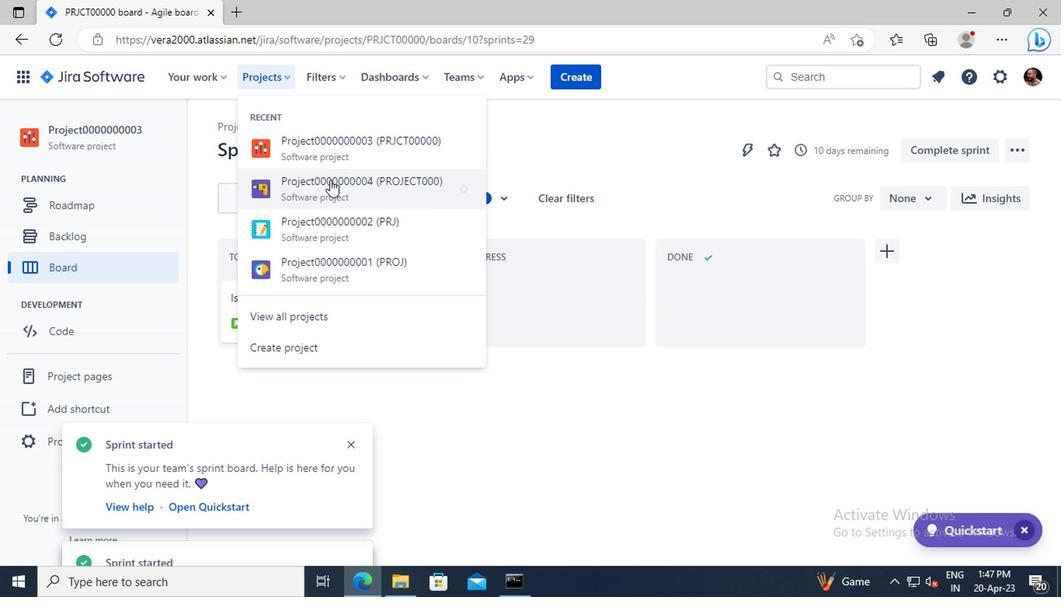 
Action: Mouse moved to (88, 236)
Screenshot: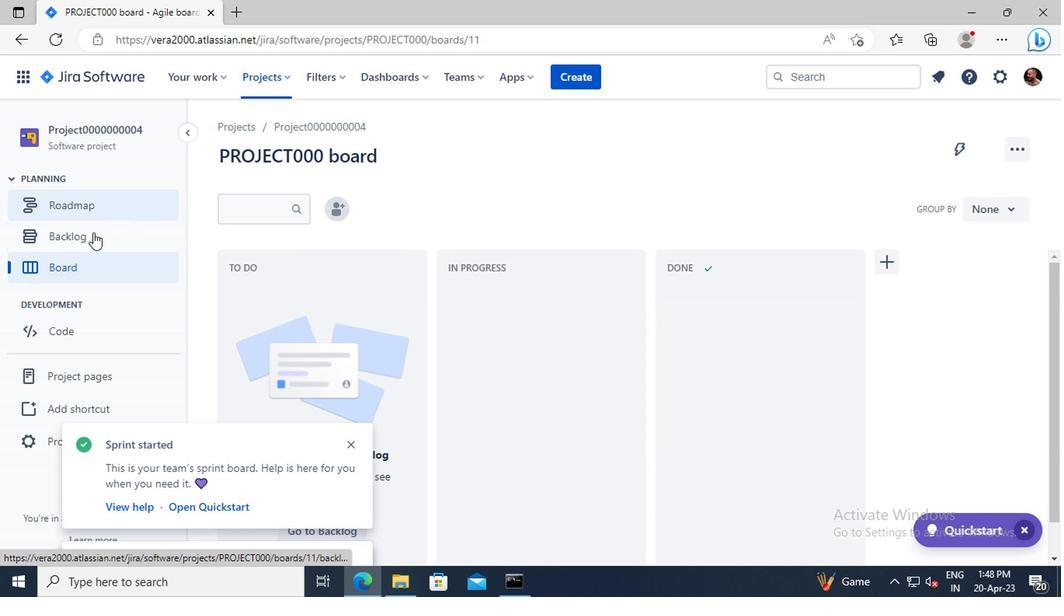 
Action: Mouse pressed left at (88, 236)
Screenshot: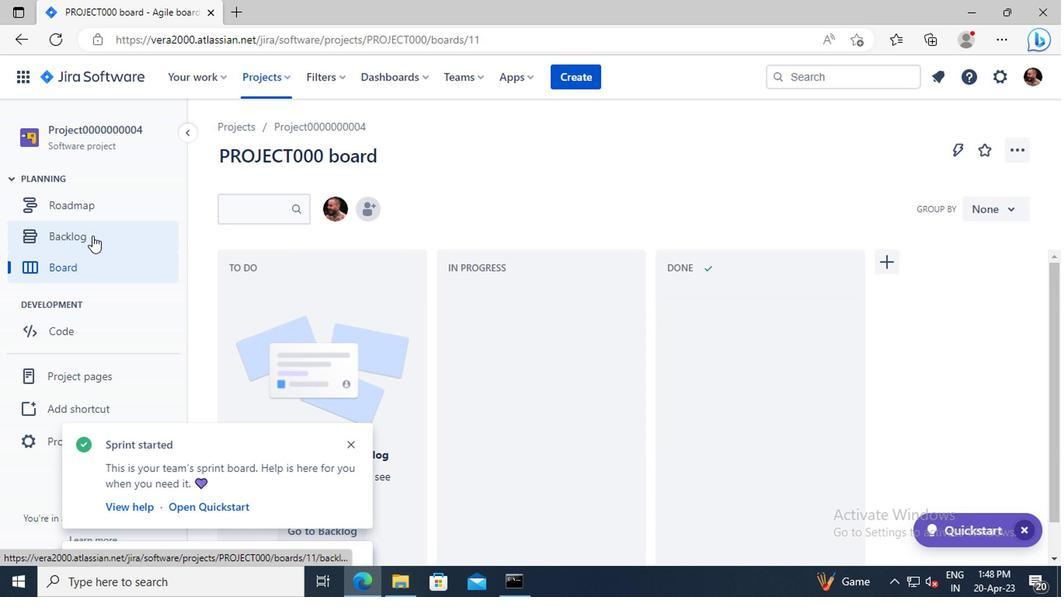 
Action: Mouse moved to (932, 250)
Screenshot: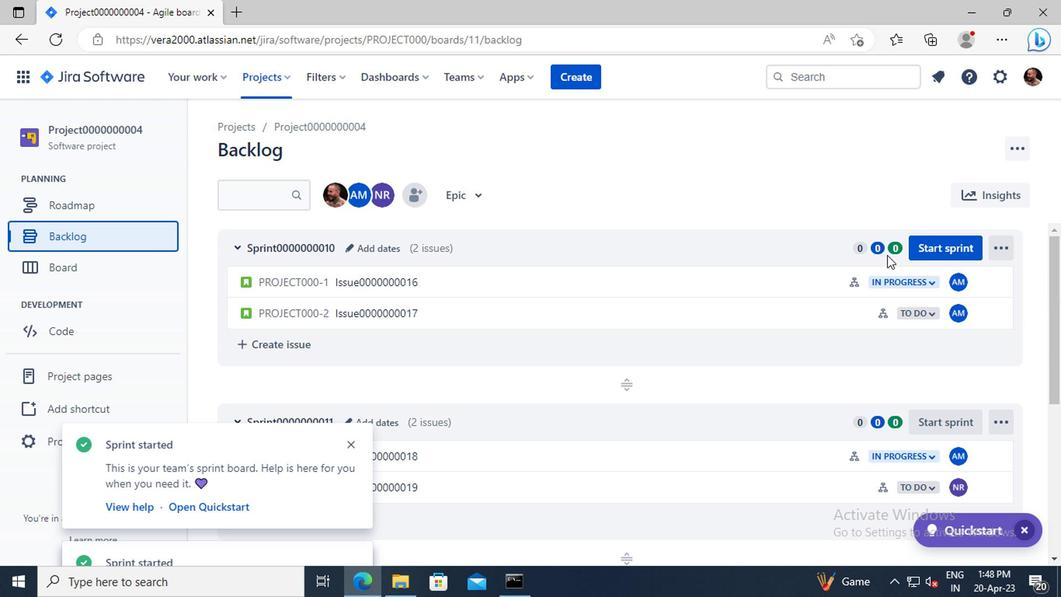 
Action: Mouse pressed left at (932, 250)
Screenshot: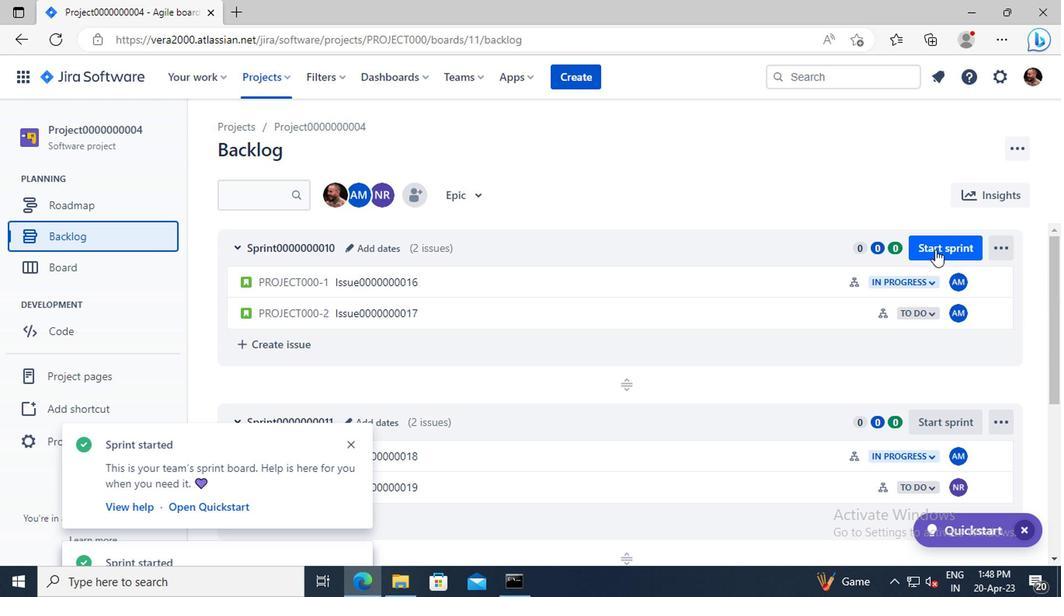 
Action: Mouse moved to (666, 547)
Screenshot: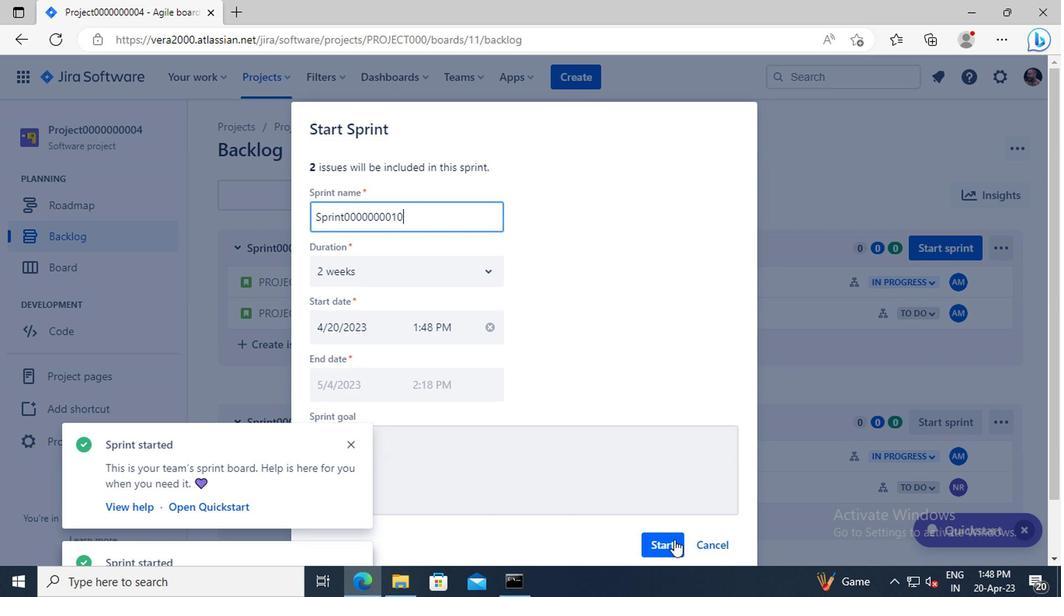 
Action: Mouse pressed left at (666, 547)
Screenshot: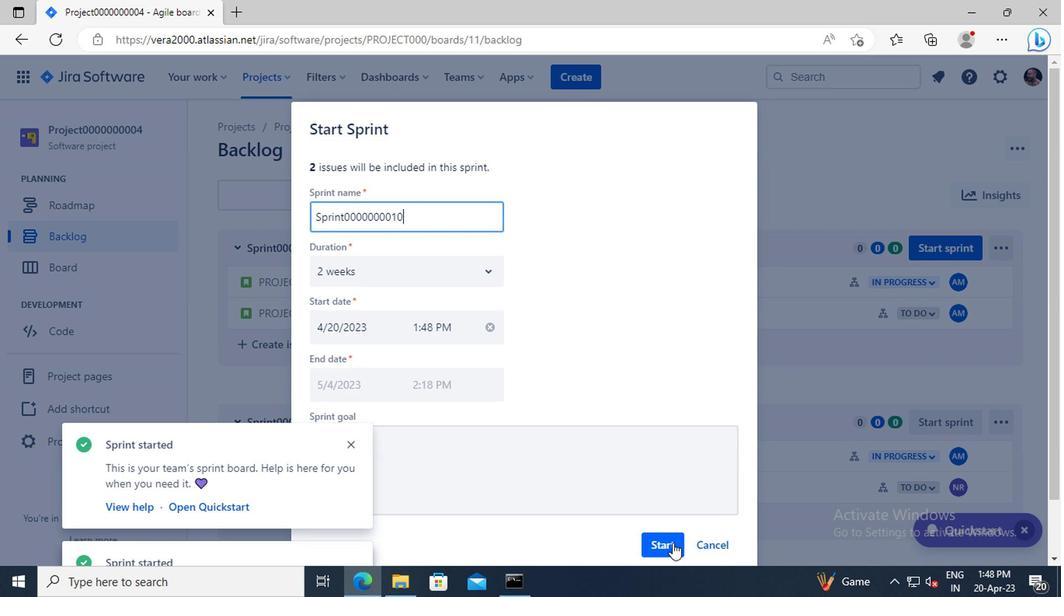 
Action: Mouse moved to (664, 546)
Screenshot: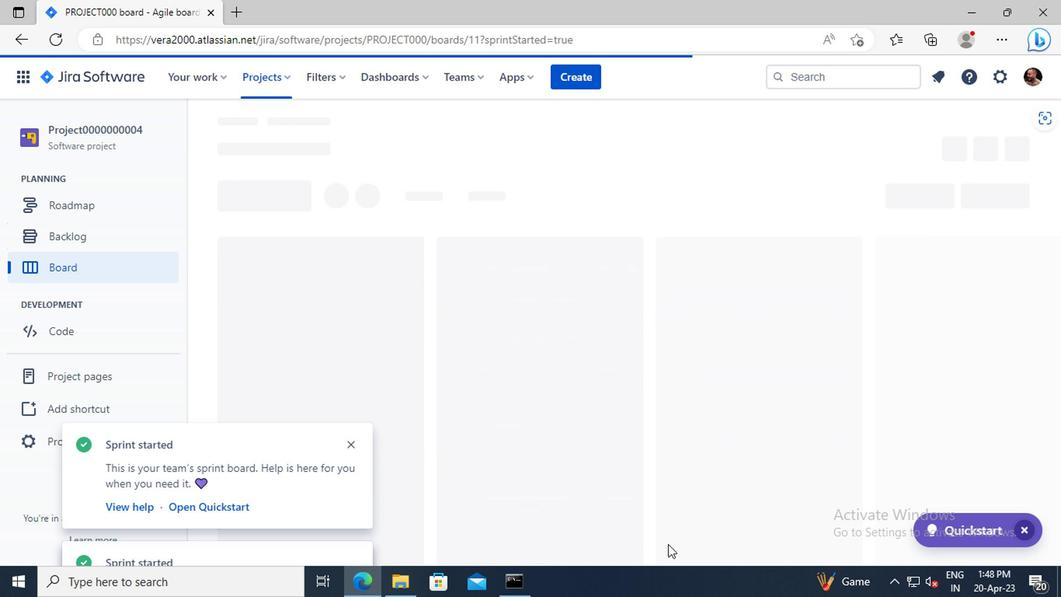 
